 Task: Look for space in Vícar, Spain from 9th August, 2023 to 12th August, 2023 for 1 adult in price range Rs.6000 to Rs.15000. Place can be entire place with 1  bedroom having 1 bed and 1 bathroom. Property type can be house, flat, guest house. Amenities needed are: wifi. Booking option can be shelf check-in. Required host language is English.
Action: Mouse moved to (235, 132)
Screenshot: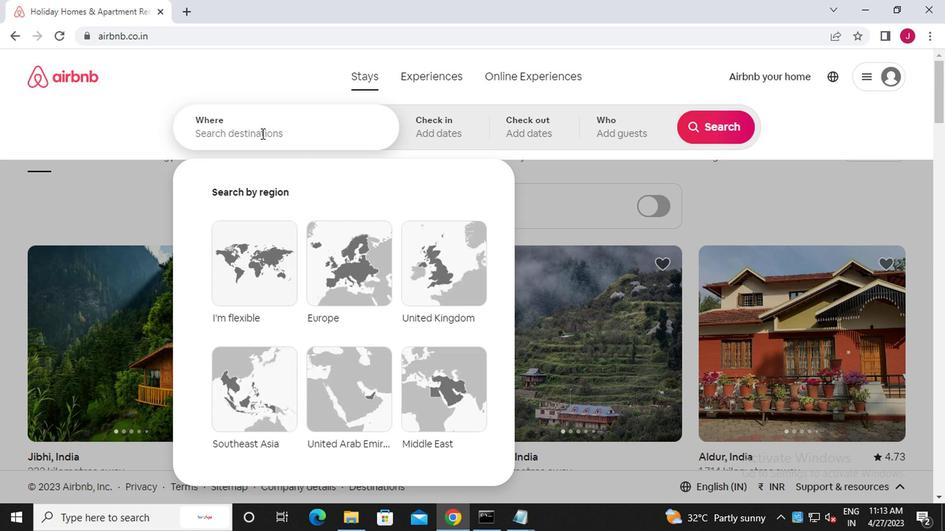 
Action: Mouse pressed left at (235, 132)
Screenshot: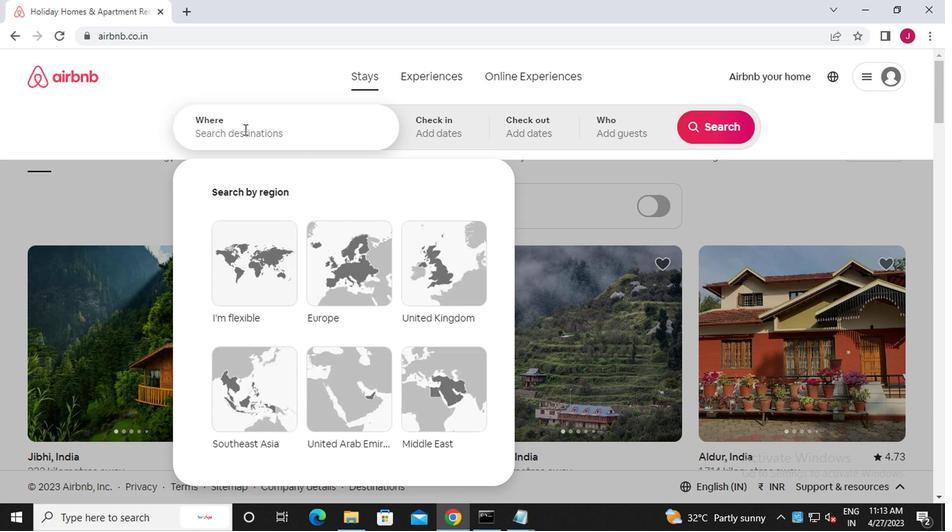 
Action: Mouse moved to (235, 132)
Screenshot: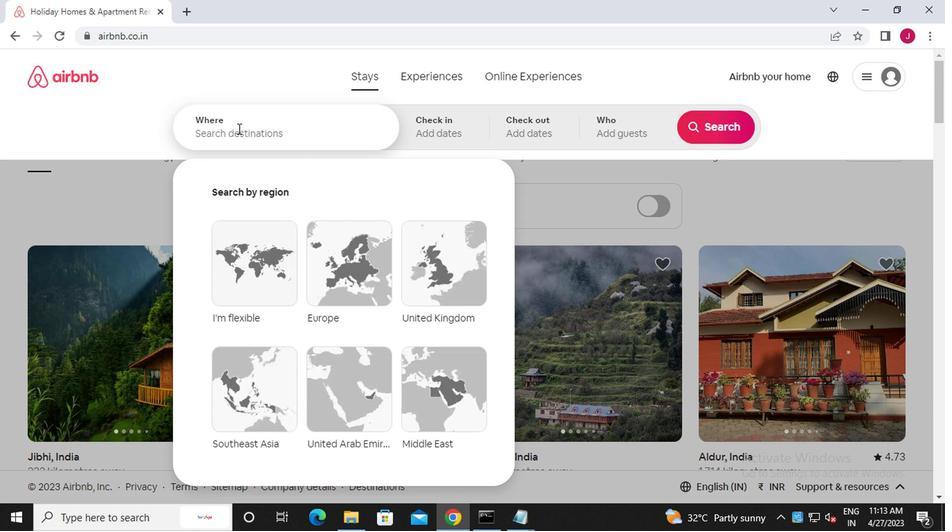 
Action: Key pressed v<Key.caps_lock>icar,<Key.caps_lock>s<Key.caps_lock>pain
Screenshot: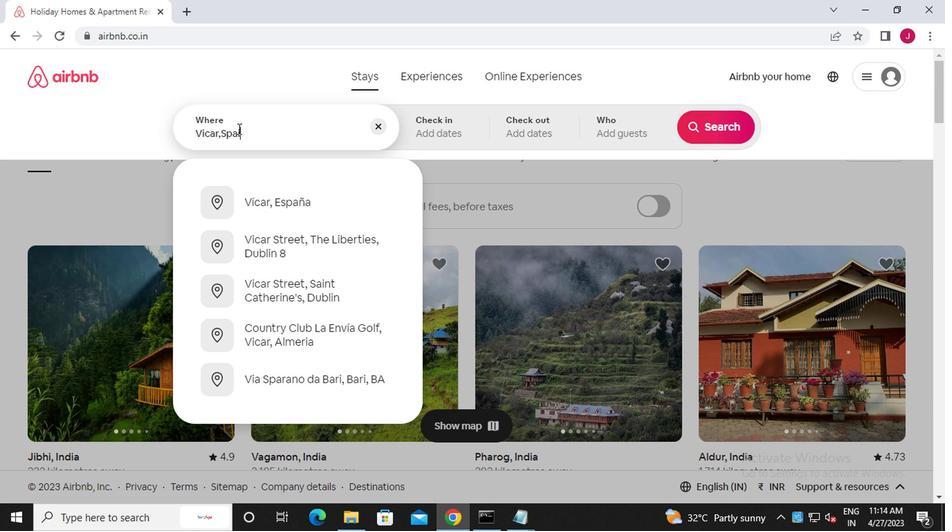 
Action: Mouse moved to (435, 133)
Screenshot: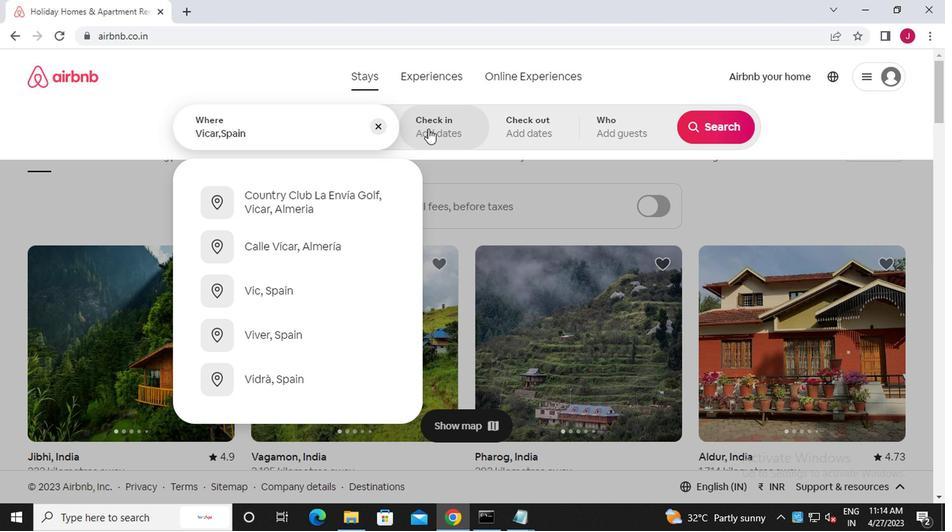 
Action: Mouse pressed left at (435, 133)
Screenshot: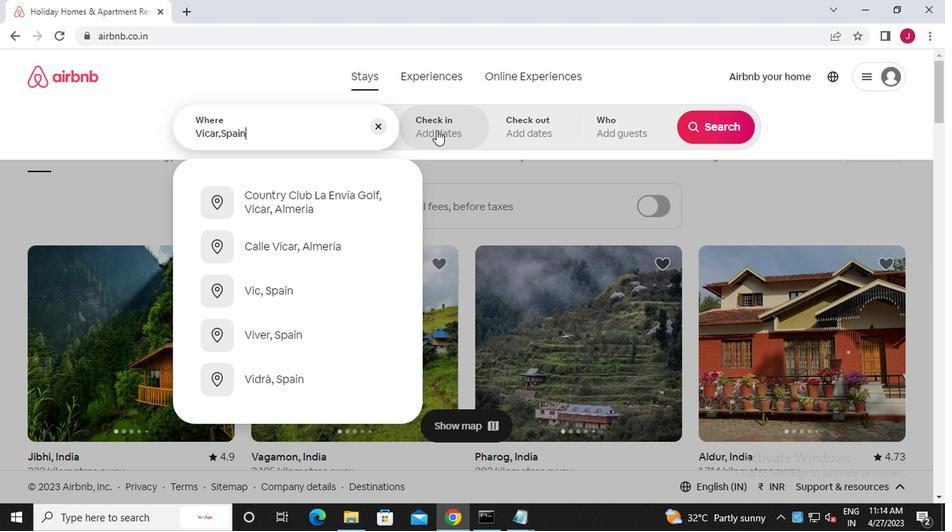 
Action: Mouse moved to (705, 237)
Screenshot: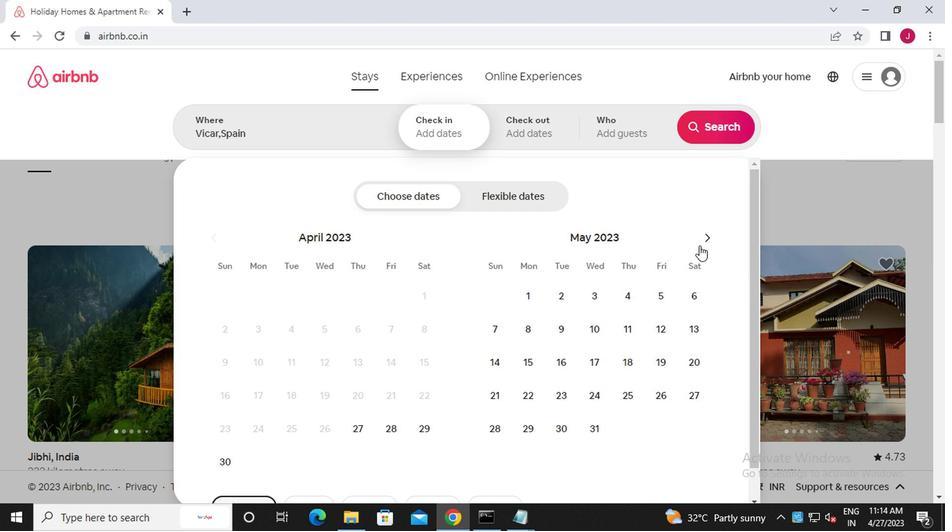 
Action: Mouse pressed left at (705, 237)
Screenshot: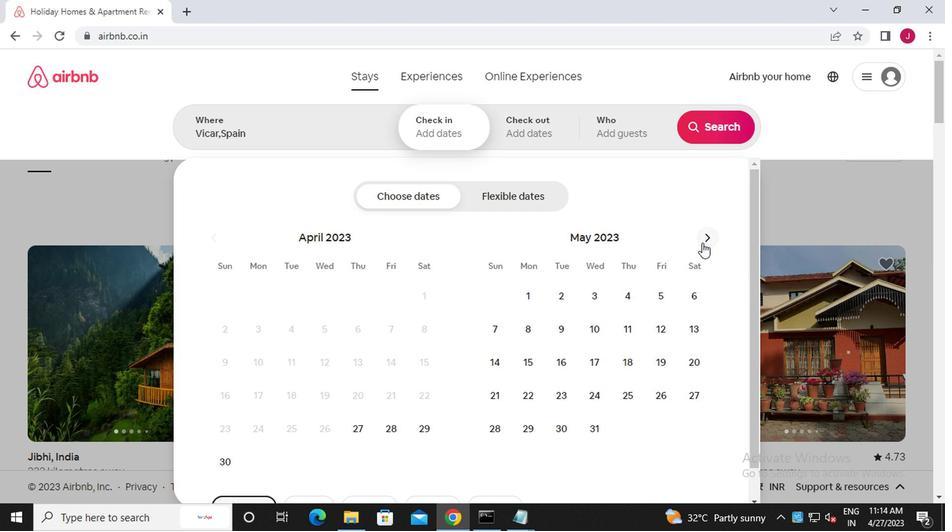 
Action: Mouse pressed left at (705, 237)
Screenshot: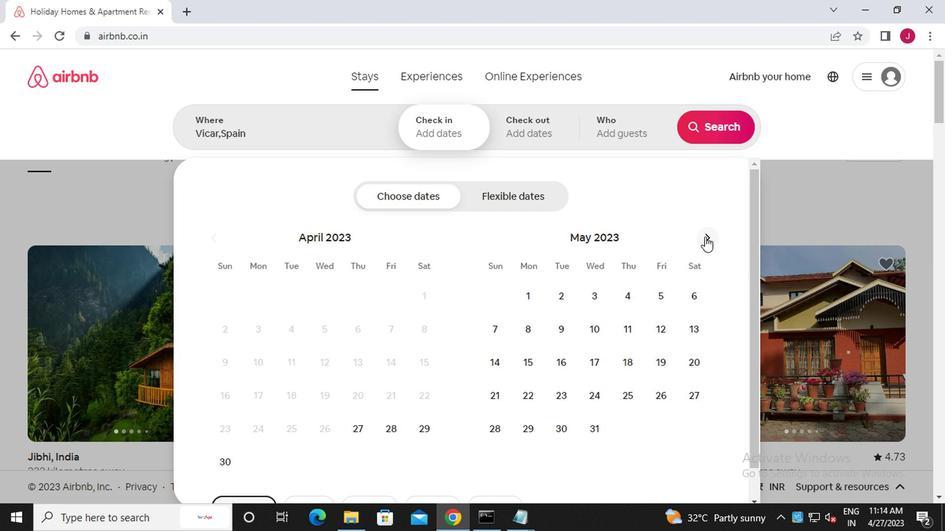 
Action: Mouse moved to (705, 237)
Screenshot: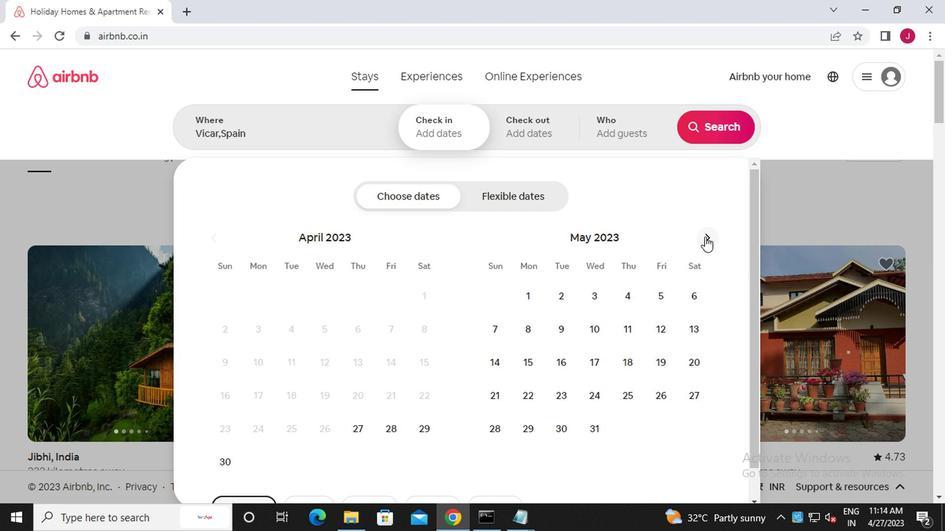 
Action: Mouse pressed left at (705, 237)
Screenshot: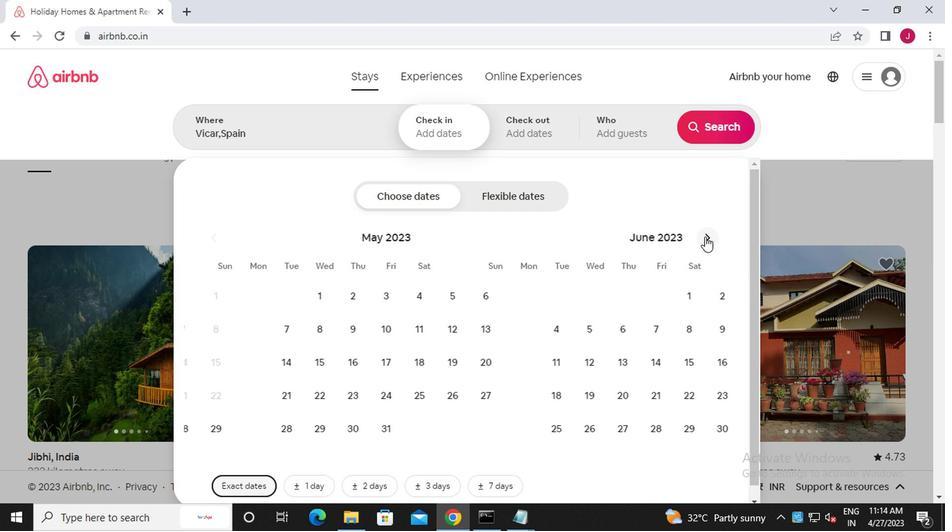 
Action: Mouse moved to (705, 237)
Screenshot: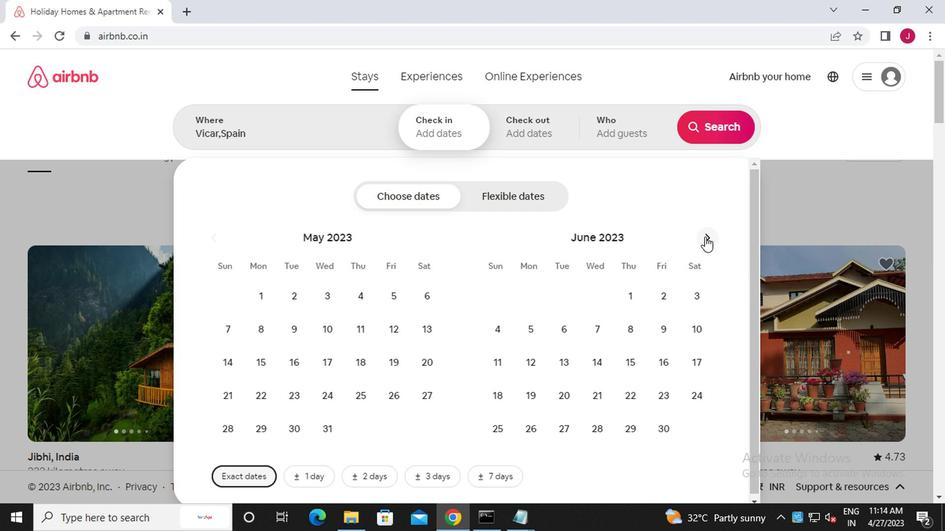 
Action: Mouse pressed left at (705, 237)
Screenshot: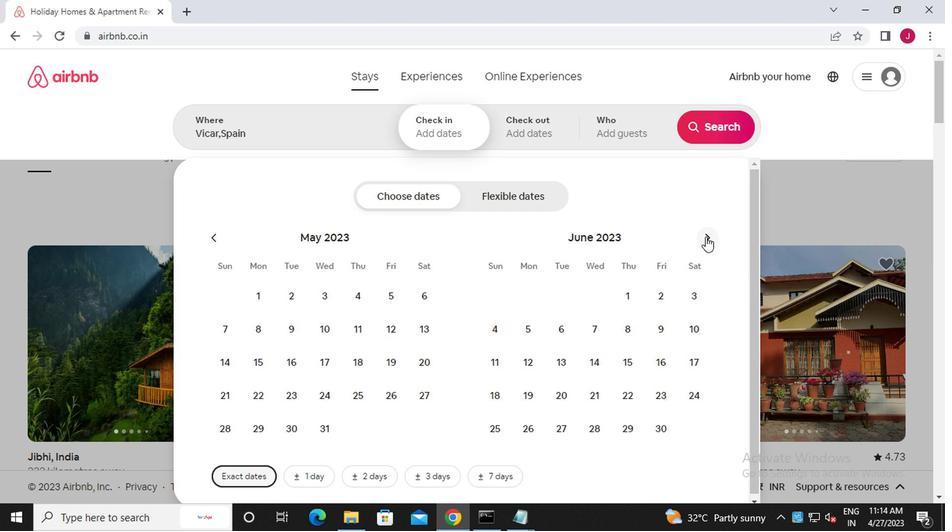 
Action: Mouse moved to (706, 237)
Screenshot: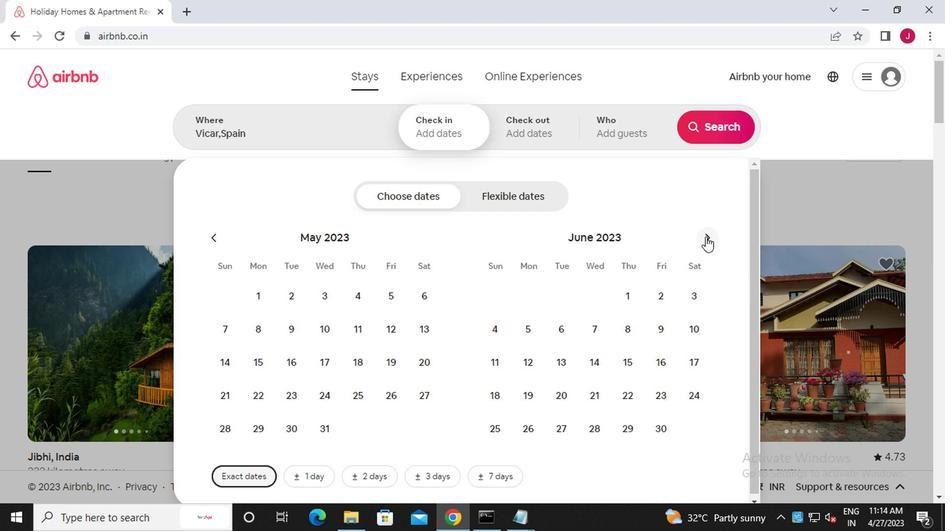 
Action: Mouse pressed left at (706, 237)
Screenshot: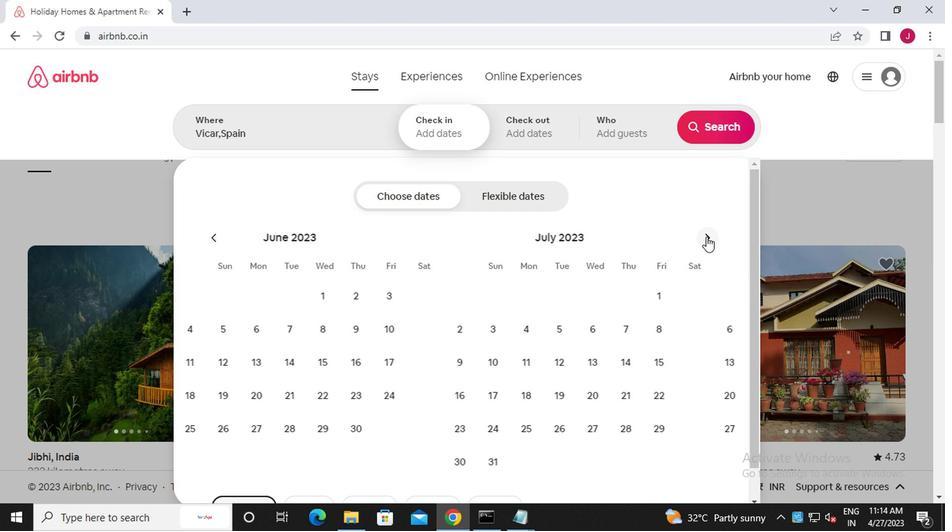 
Action: Mouse moved to (325, 326)
Screenshot: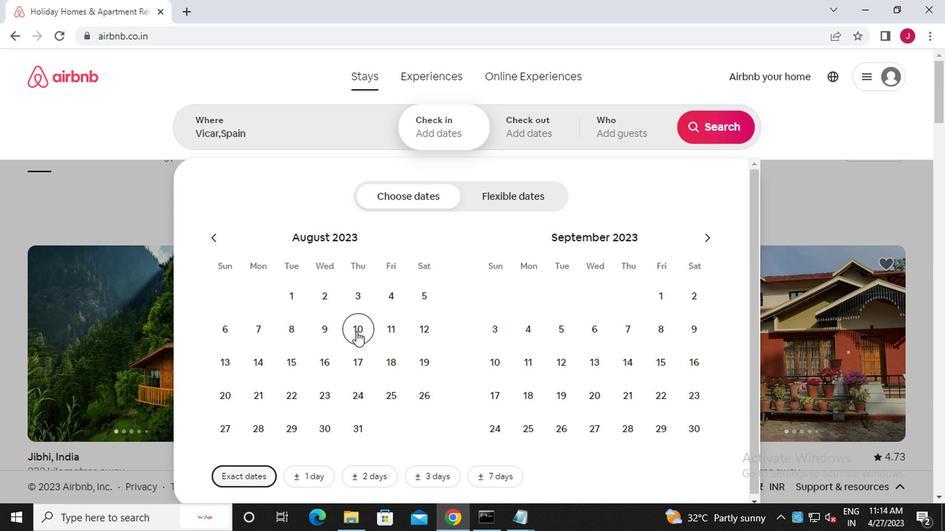 
Action: Mouse pressed left at (325, 326)
Screenshot: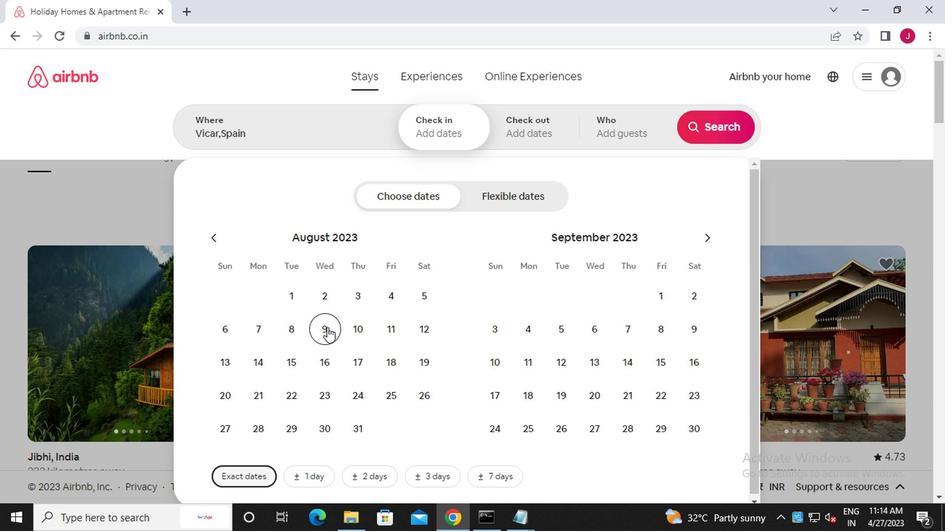 
Action: Mouse moved to (432, 325)
Screenshot: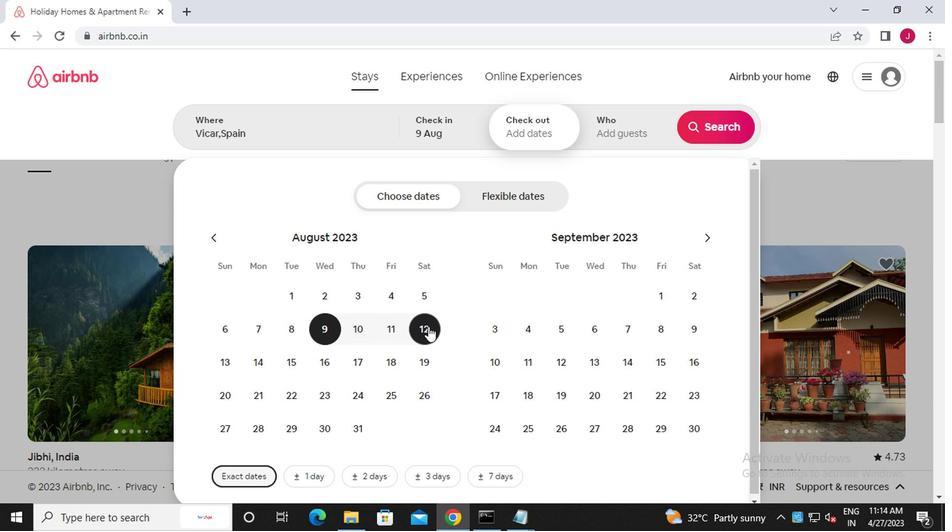 
Action: Mouse pressed left at (432, 325)
Screenshot: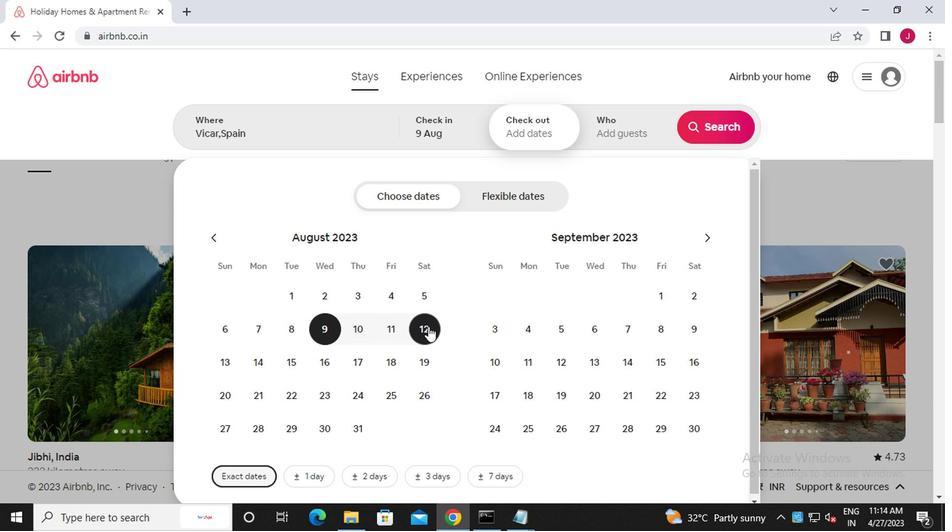 
Action: Mouse moved to (623, 138)
Screenshot: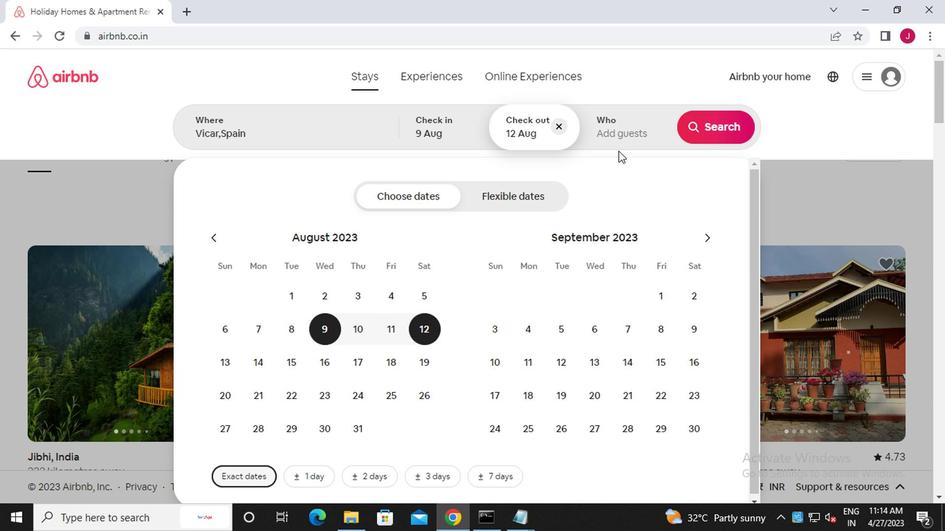 
Action: Mouse pressed left at (623, 138)
Screenshot: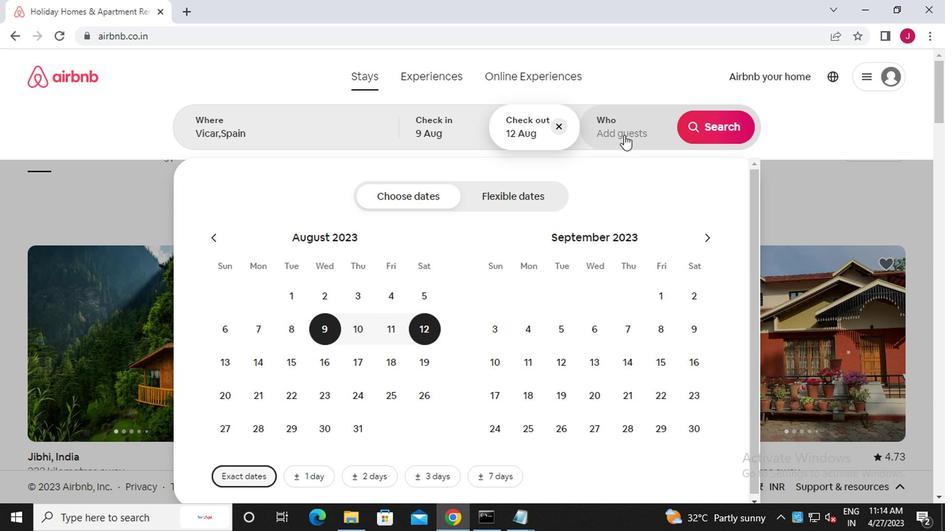 
Action: Mouse moved to (717, 205)
Screenshot: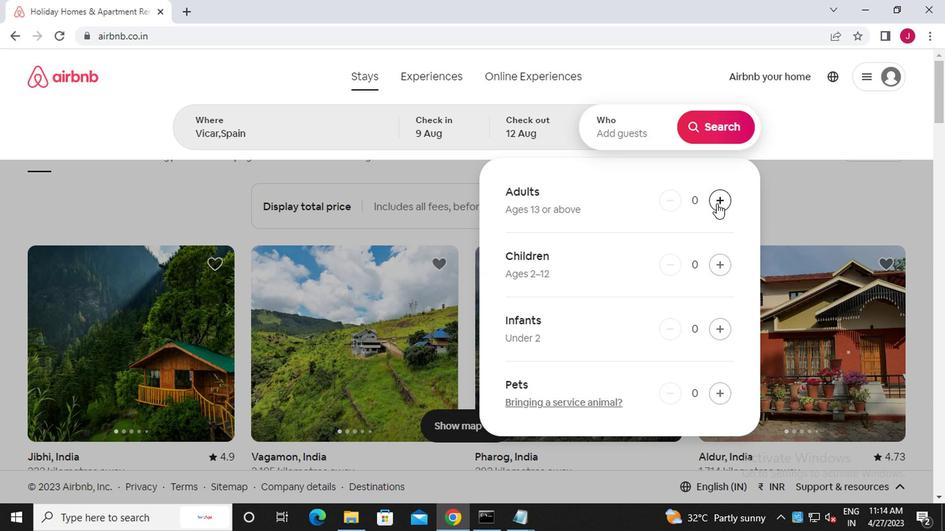 
Action: Mouse pressed left at (717, 205)
Screenshot: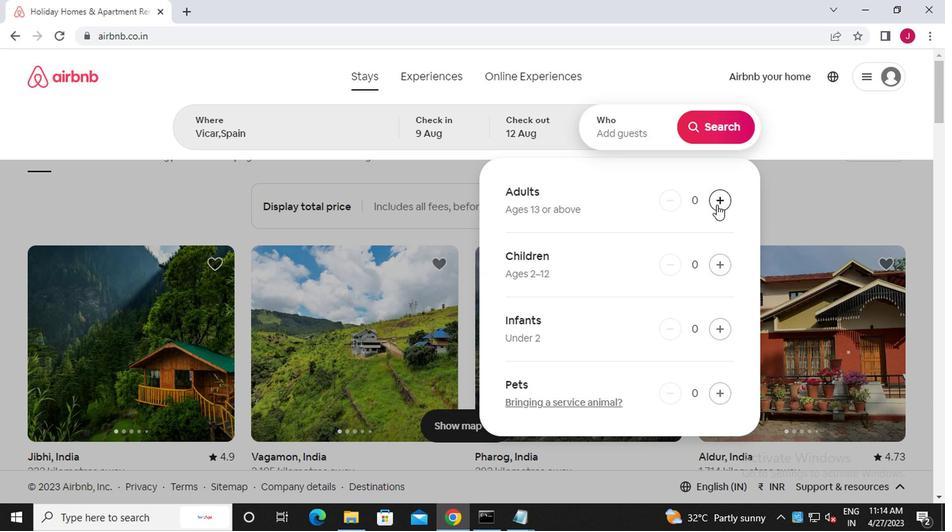 
Action: Mouse moved to (709, 130)
Screenshot: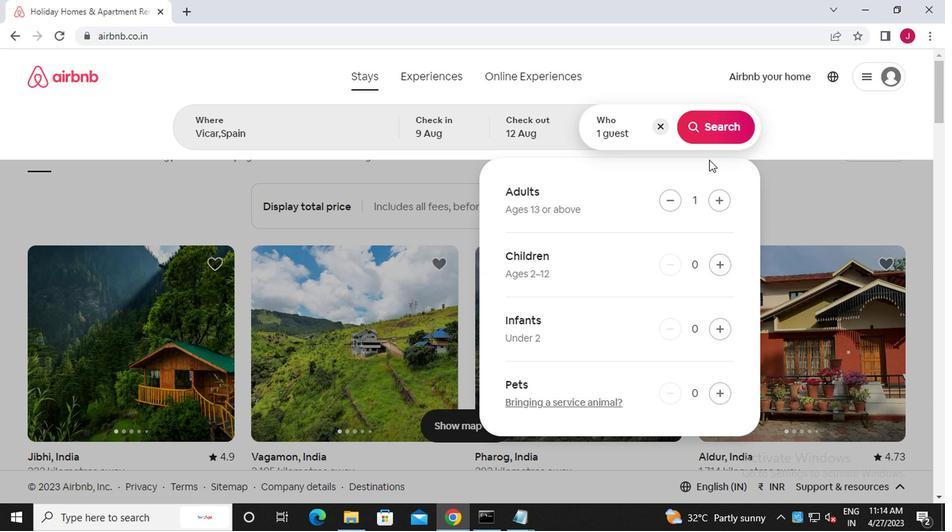 
Action: Mouse pressed left at (709, 130)
Screenshot: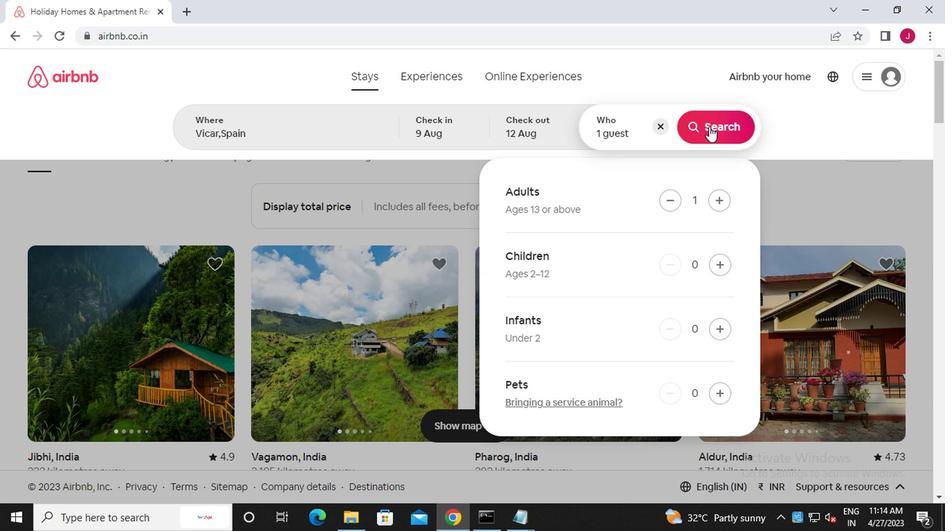
Action: Mouse moved to (902, 131)
Screenshot: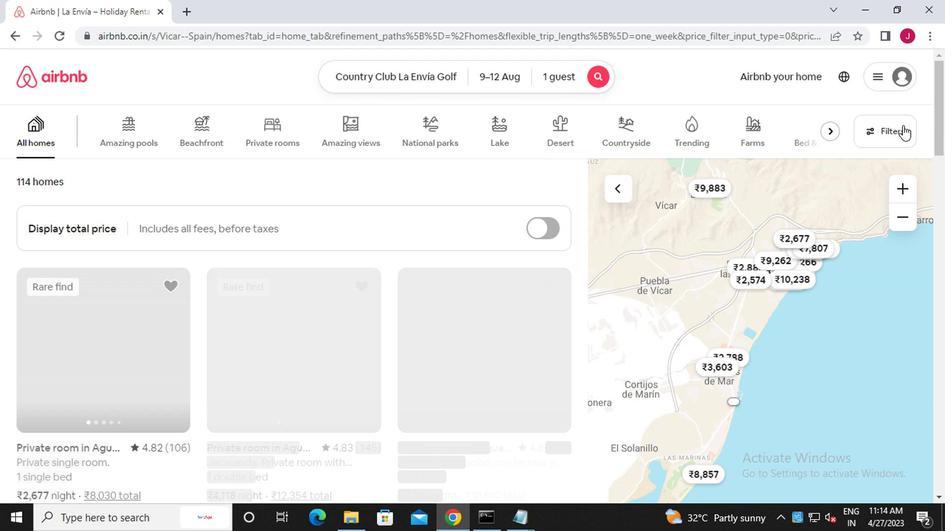 
Action: Mouse pressed left at (902, 131)
Screenshot: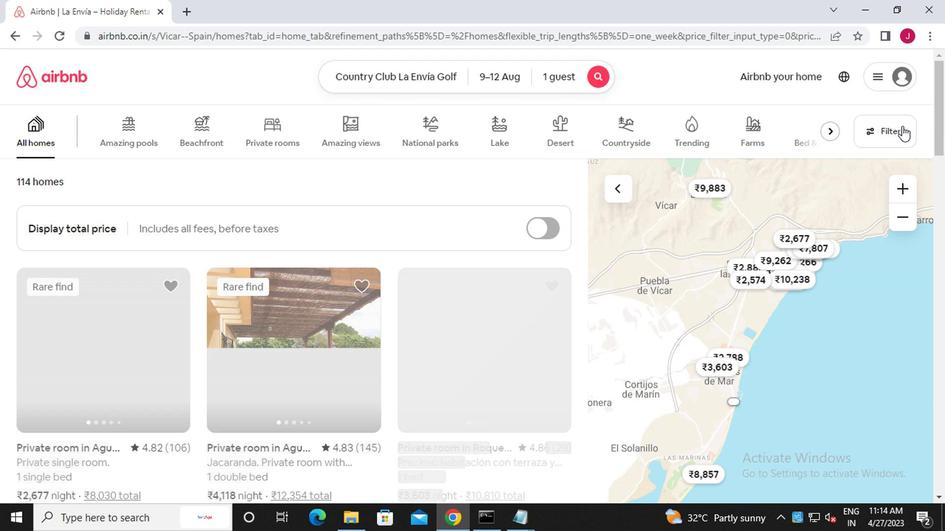 
Action: Mouse moved to (368, 303)
Screenshot: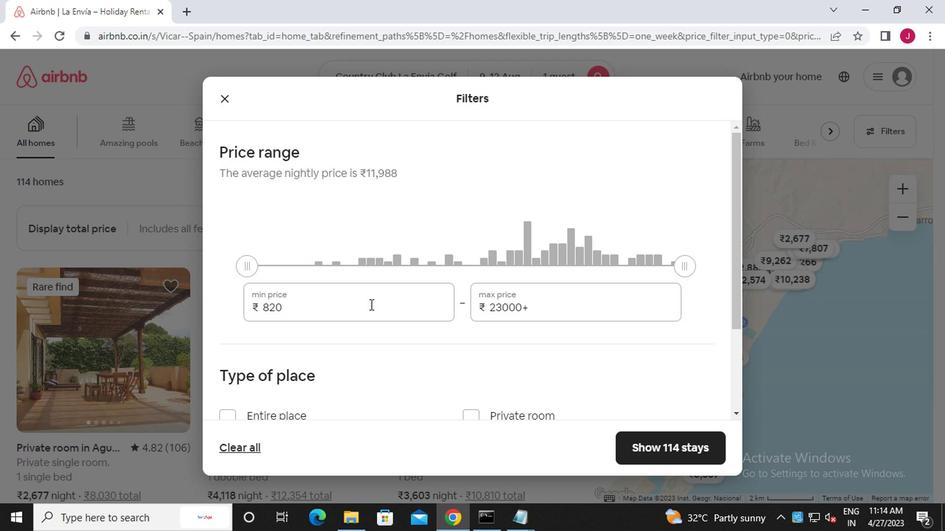 
Action: Mouse pressed left at (368, 303)
Screenshot: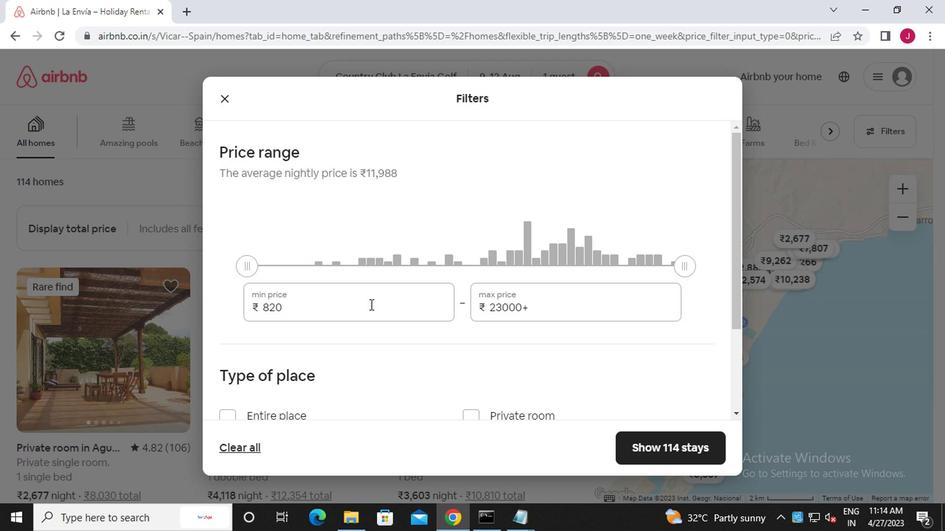 
Action: Mouse moved to (367, 293)
Screenshot: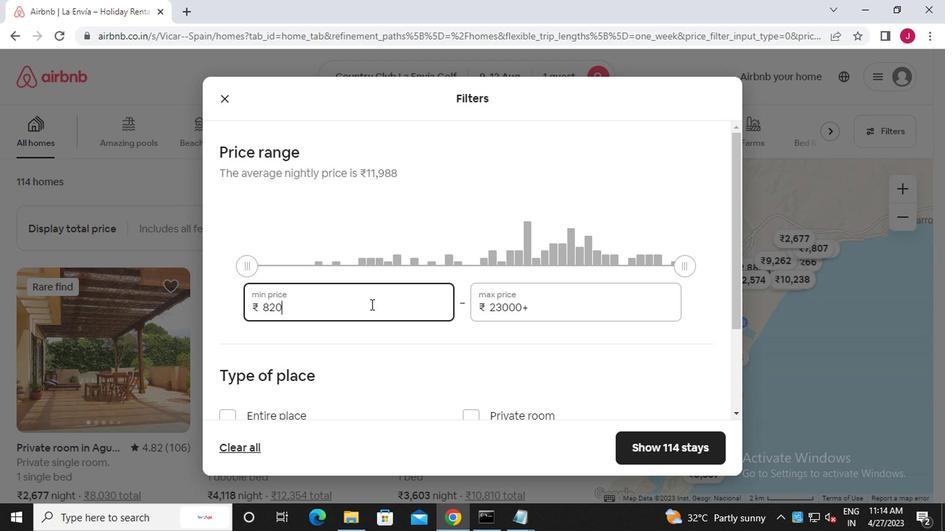 
Action: Key pressed <Key.backspace><Key.backspace><Key.backspace><<102>><<96>><<96>><<96>>
Screenshot: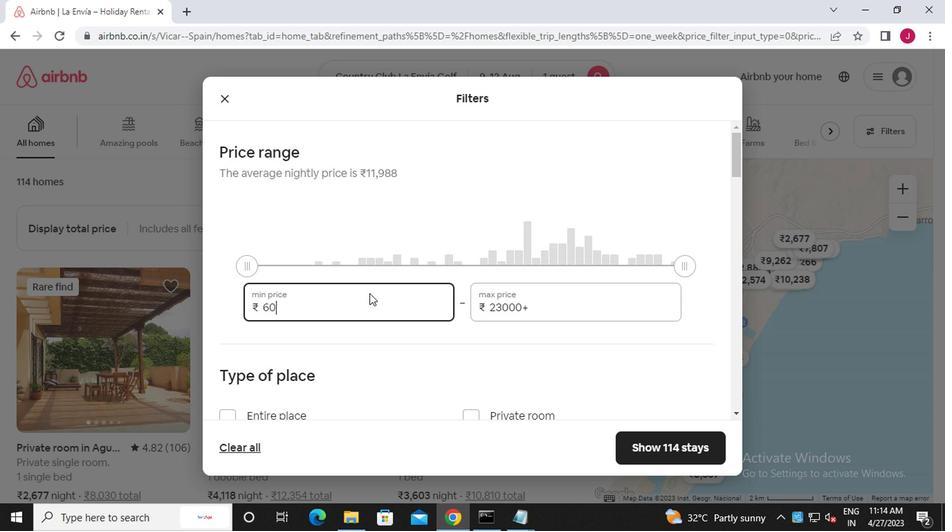 
Action: Mouse moved to (574, 305)
Screenshot: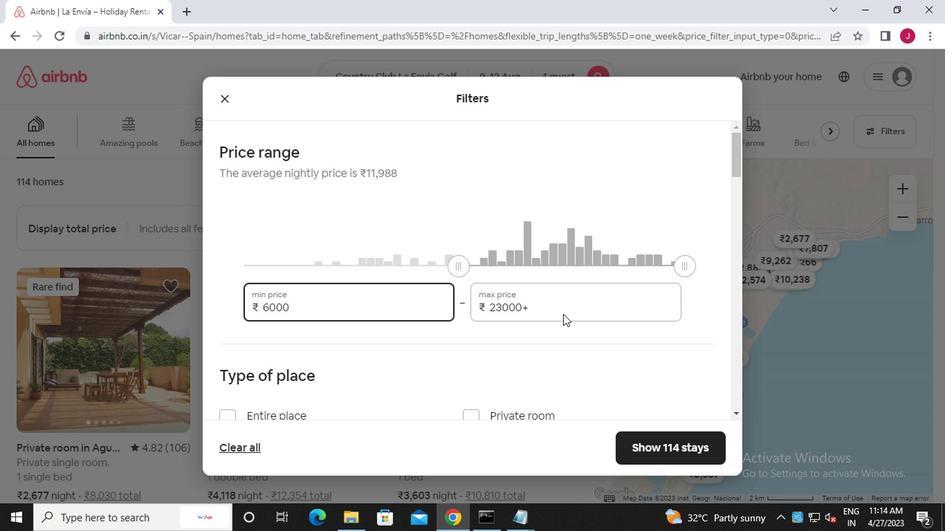 
Action: Mouse pressed left at (574, 305)
Screenshot: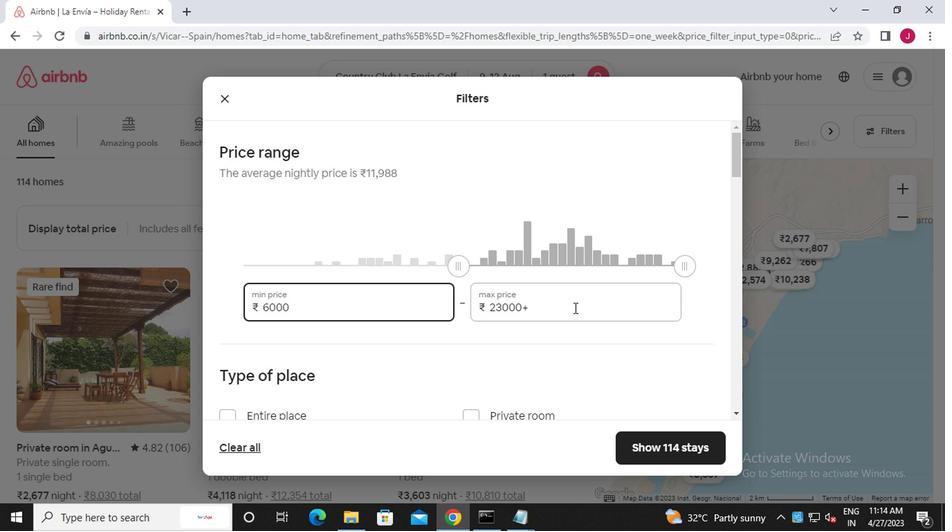 
Action: Key pressed <Key.backspace><Key.backspace><Key.backspace><Key.backspace><Key.backspace><Key.backspace><Key.backspace><Key.backspace><Key.backspace><Key.backspace><Key.backspace><<97>><<101>><<96>><<96>><<96>>
Screenshot: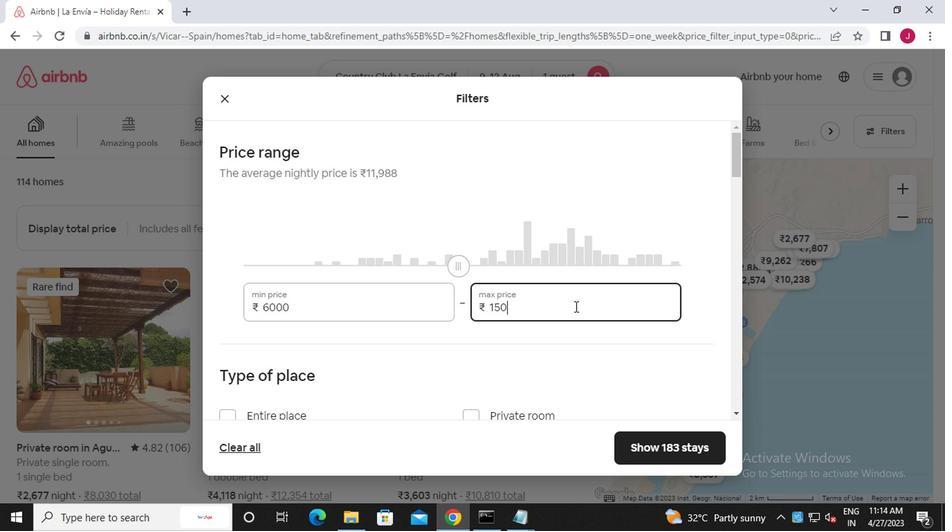 
Action: Mouse scrolled (574, 305) with delta (0, 0)
Screenshot: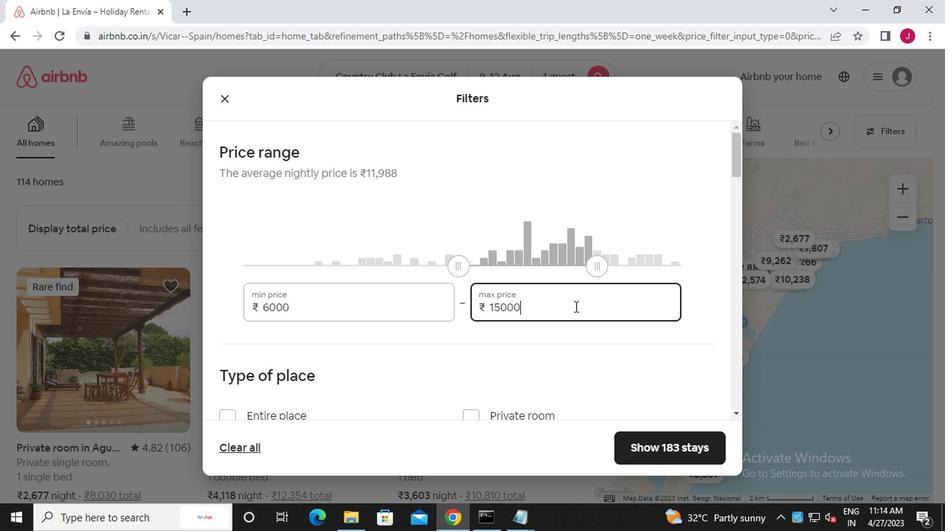 
Action: Mouse scrolled (574, 305) with delta (0, 0)
Screenshot: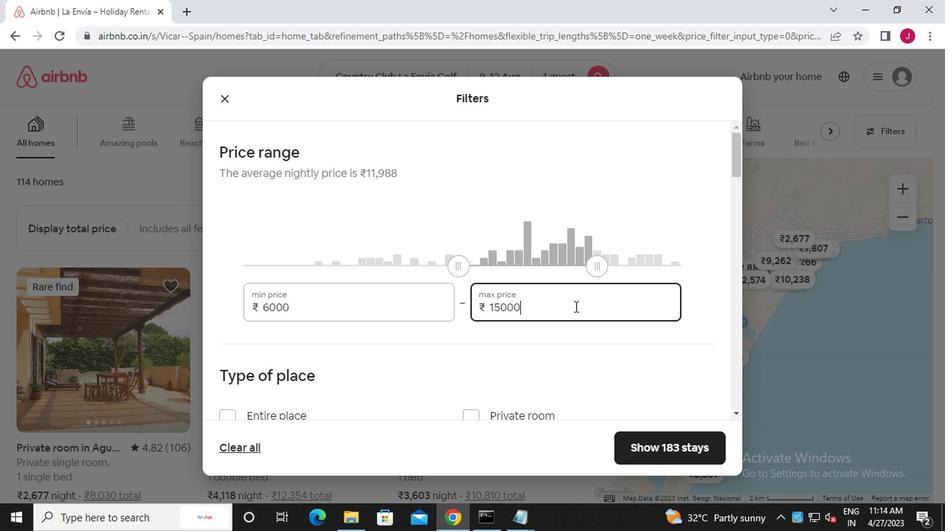 
Action: Mouse scrolled (574, 305) with delta (0, 0)
Screenshot: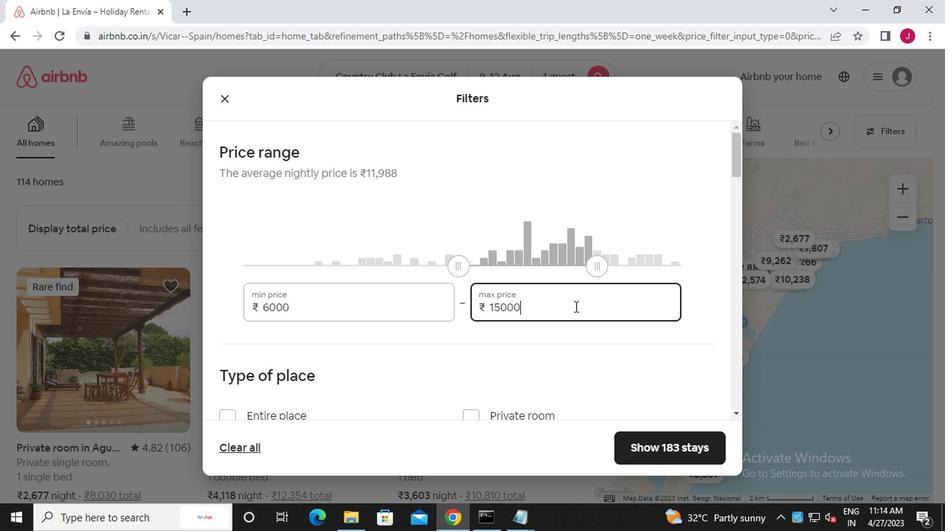 
Action: Mouse moved to (234, 214)
Screenshot: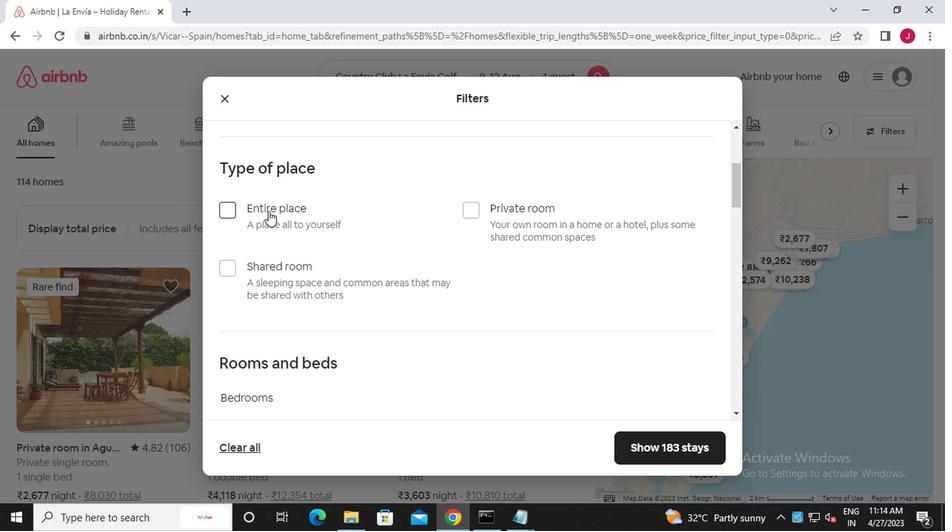 
Action: Mouse pressed left at (234, 214)
Screenshot: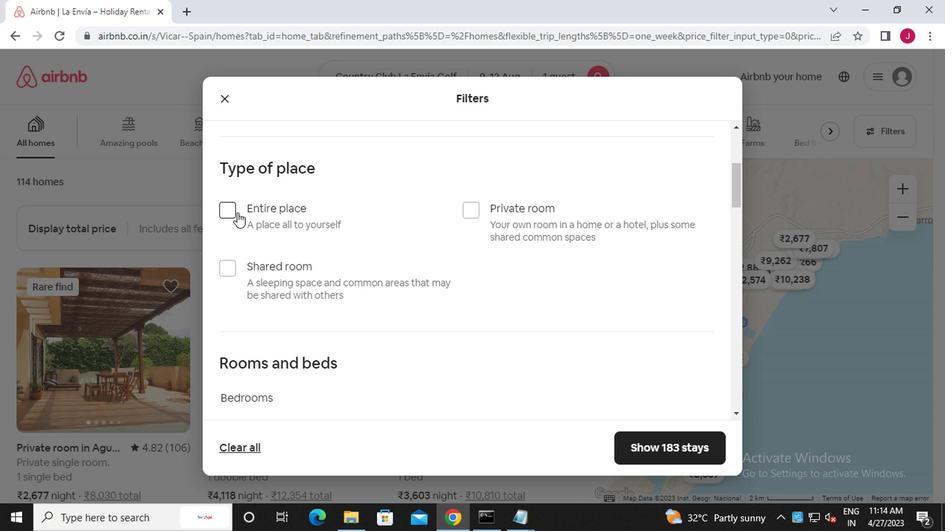 
Action: Mouse moved to (240, 242)
Screenshot: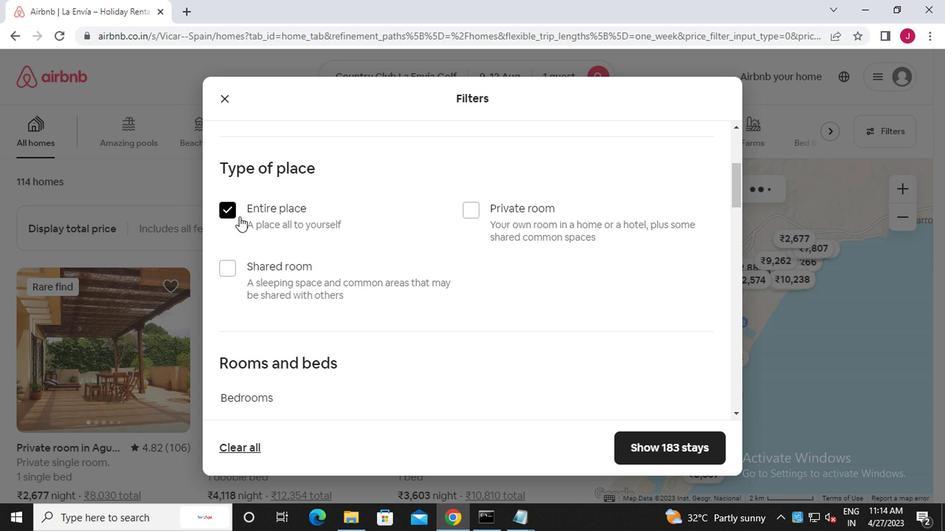 
Action: Mouse scrolled (240, 241) with delta (0, 0)
Screenshot: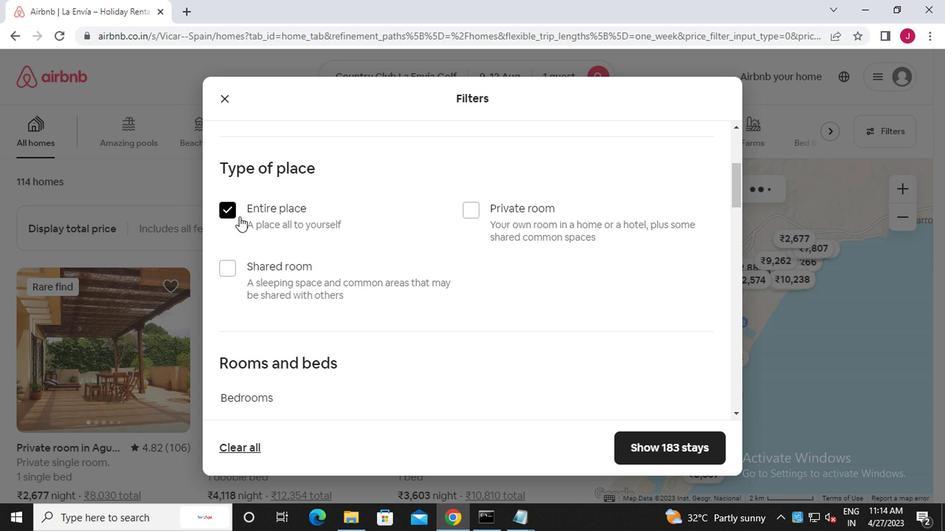 
Action: Mouse moved to (240, 244)
Screenshot: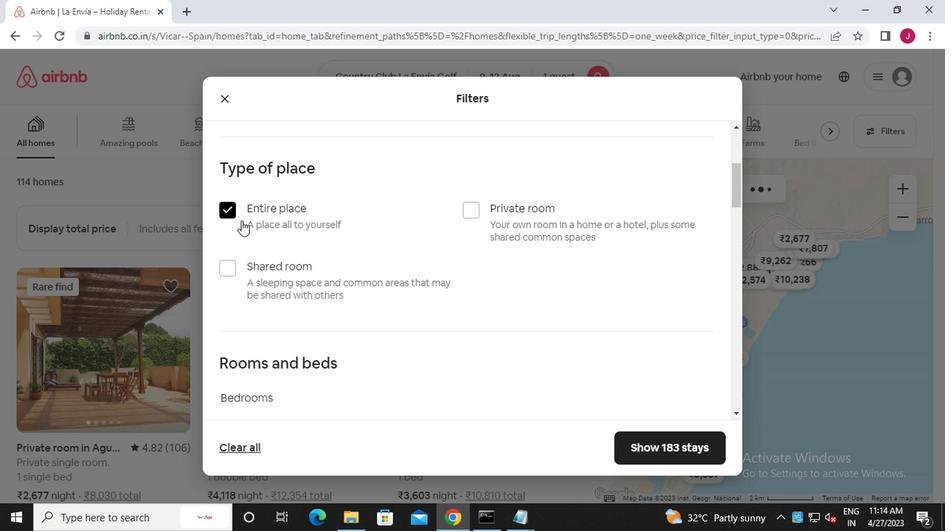 
Action: Mouse scrolled (240, 243) with delta (0, 0)
Screenshot: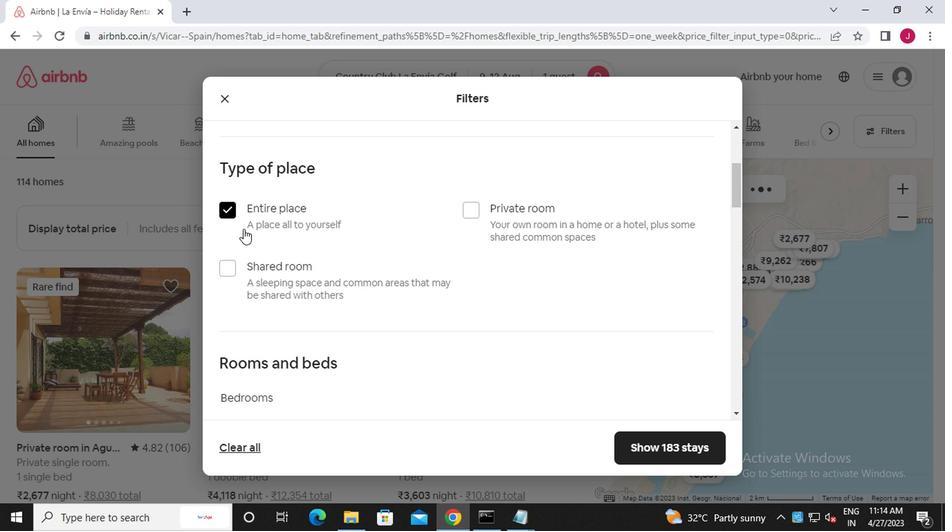 
Action: Mouse scrolled (240, 243) with delta (0, 0)
Screenshot: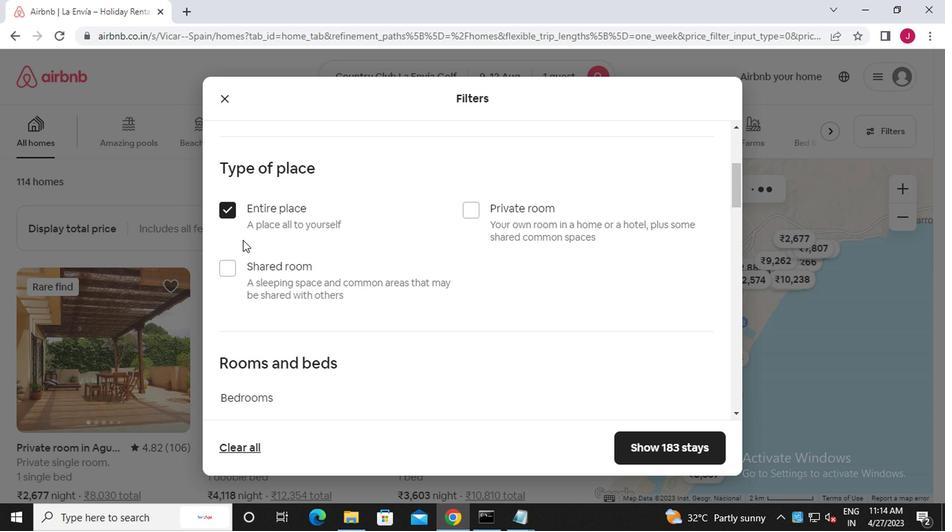 
Action: Mouse moved to (289, 229)
Screenshot: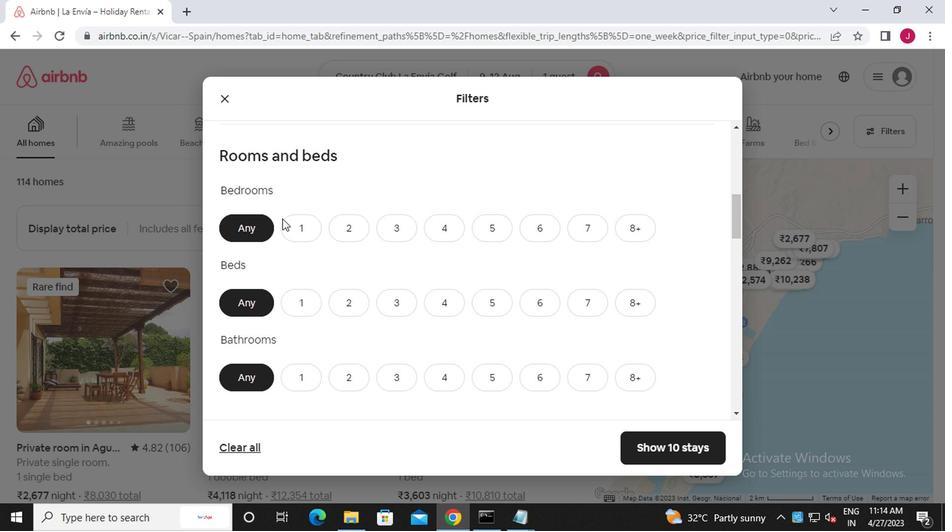 
Action: Mouse pressed left at (289, 229)
Screenshot: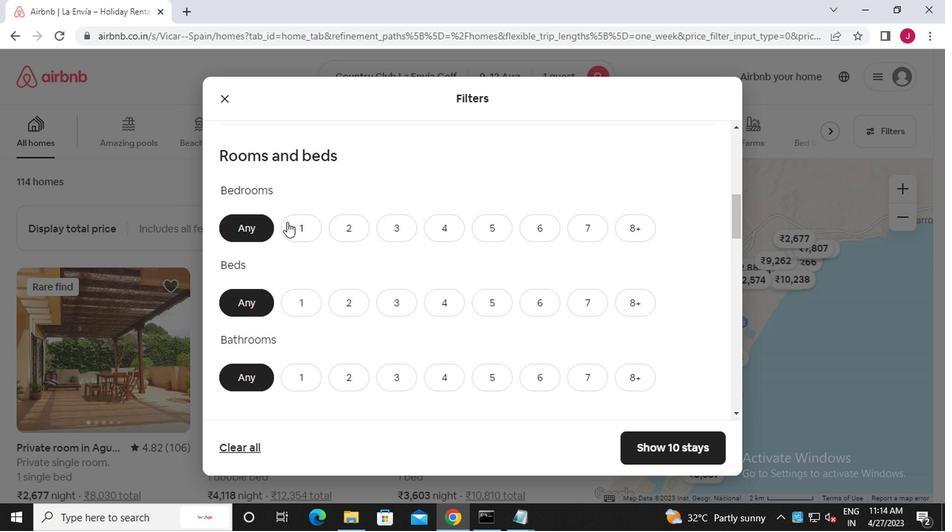 
Action: Mouse moved to (301, 303)
Screenshot: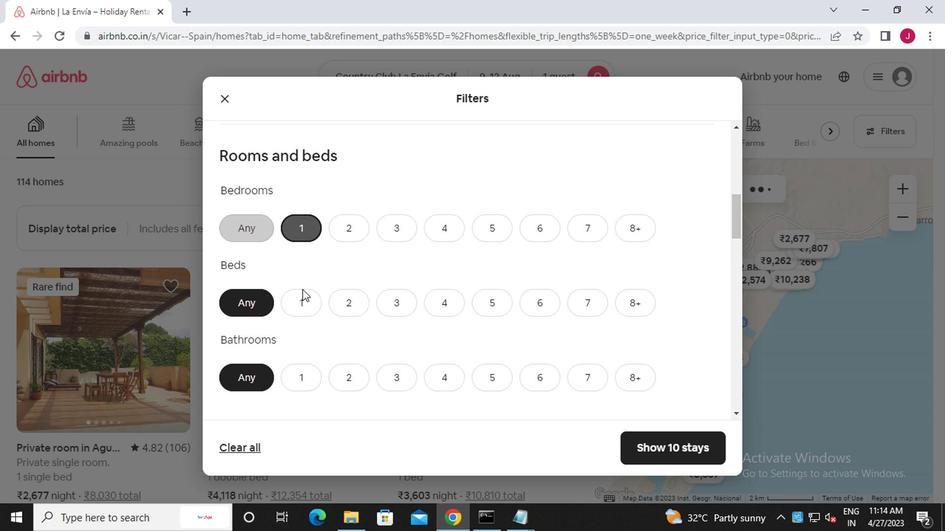 
Action: Mouse pressed left at (301, 303)
Screenshot: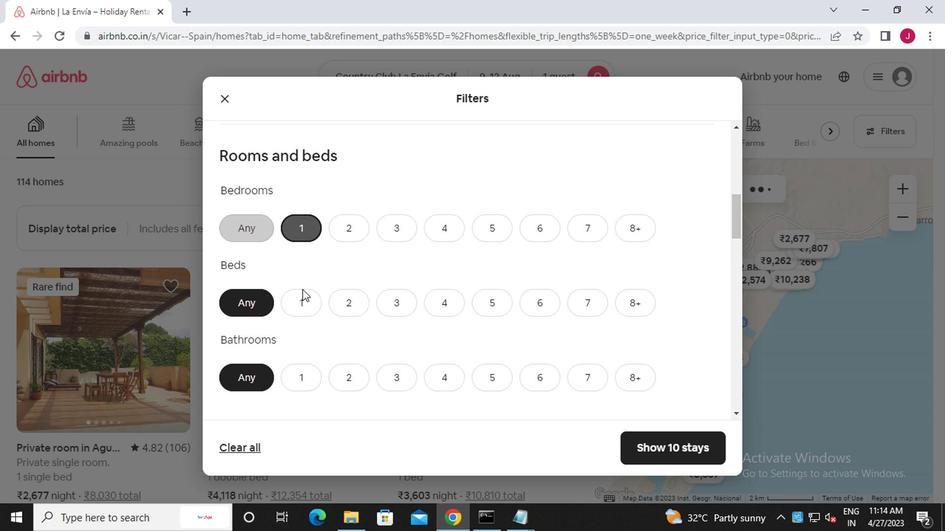 
Action: Mouse moved to (301, 382)
Screenshot: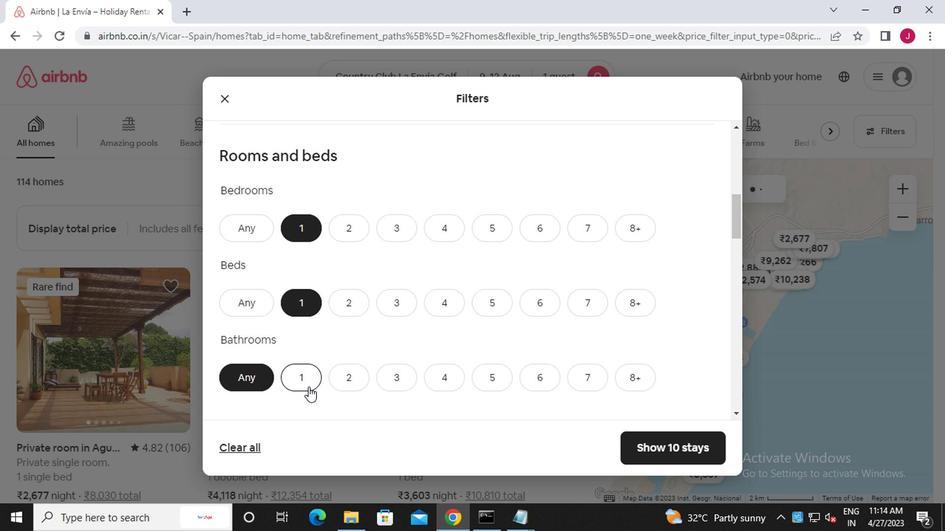 
Action: Mouse pressed left at (301, 382)
Screenshot: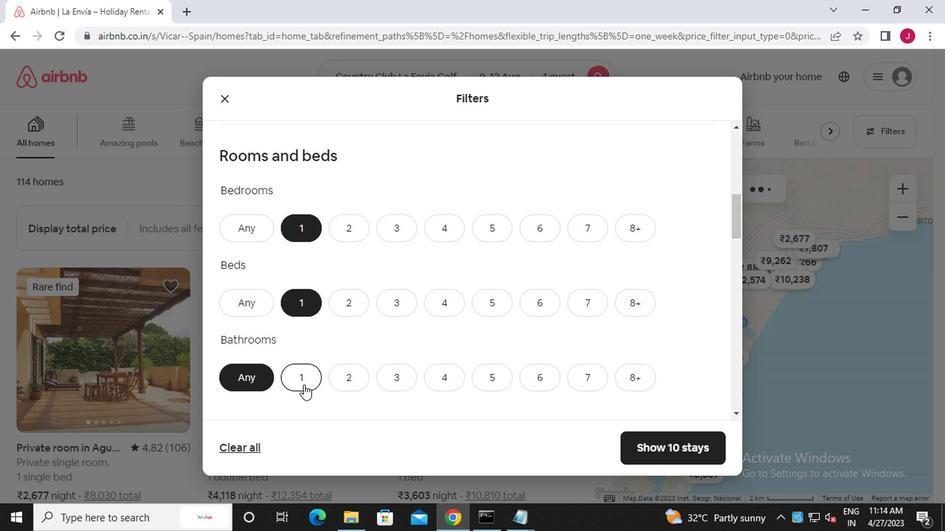 
Action: Mouse moved to (292, 374)
Screenshot: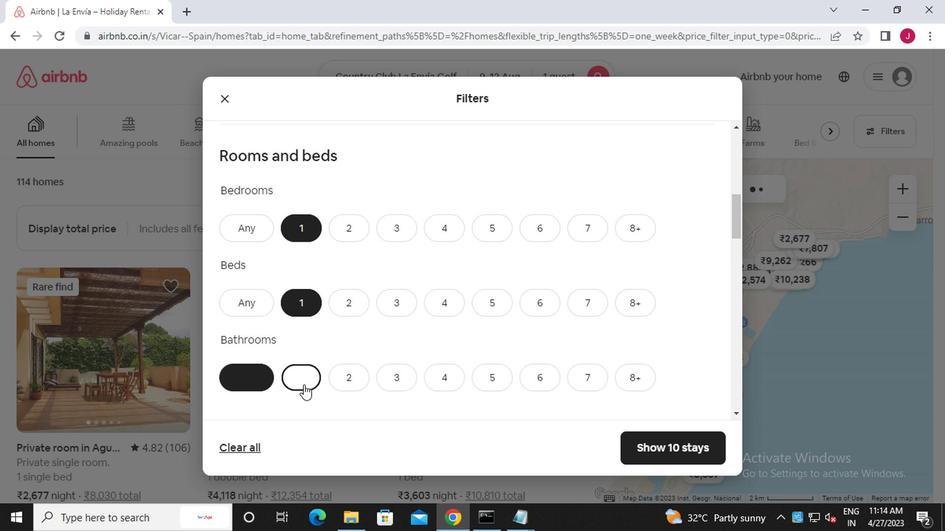 
Action: Mouse scrolled (292, 373) with delta (0, 0)
Screenshot: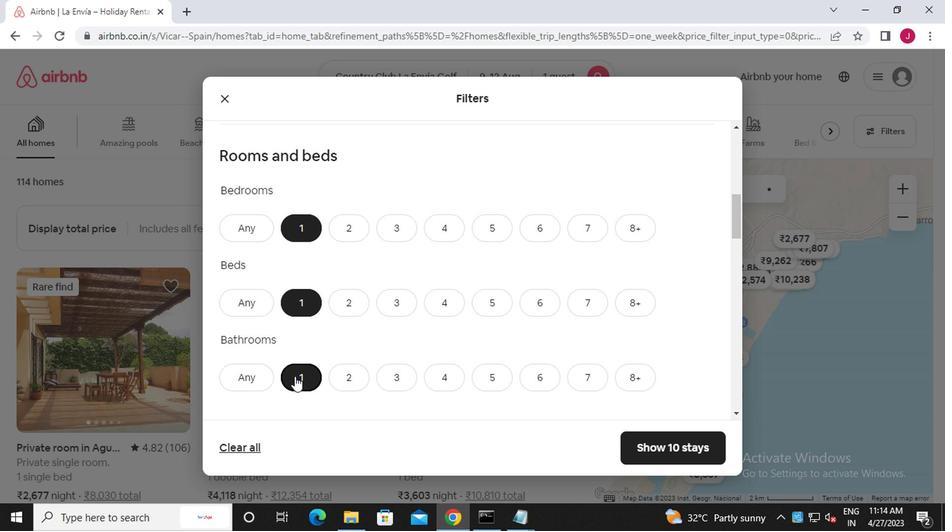 
Action: Mouse moved to (292, 374)
Screenshot: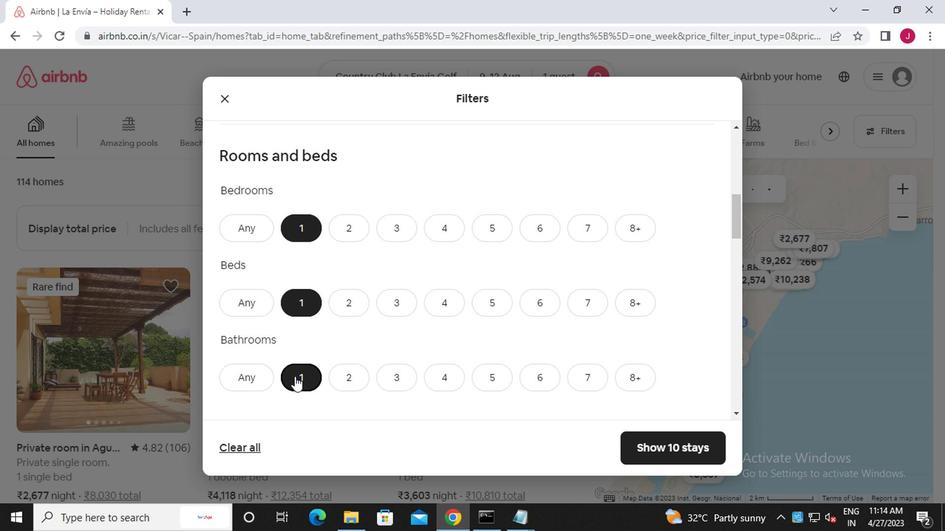 
Action: Mouse scrolled (292, 373) with delta (0, 0)
Screenshot: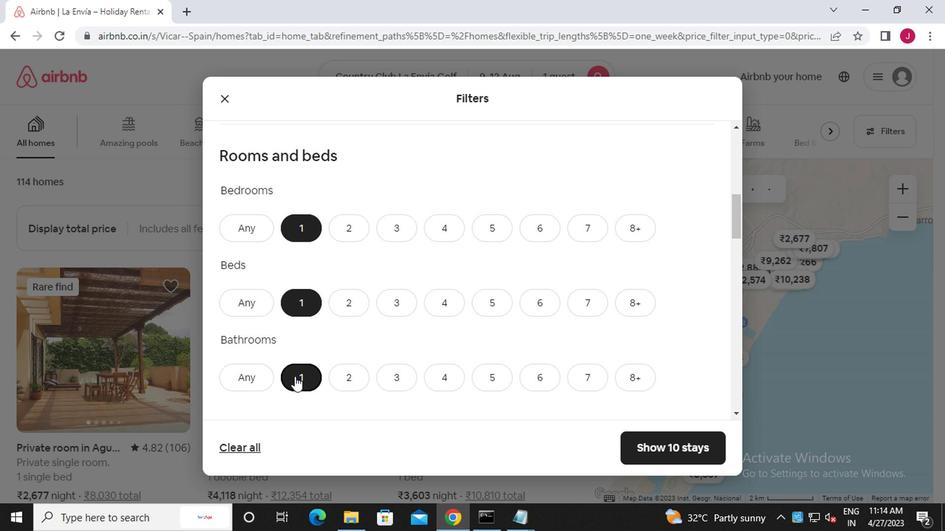 
Action: Mouse moved to (292, 374)
Screenshot: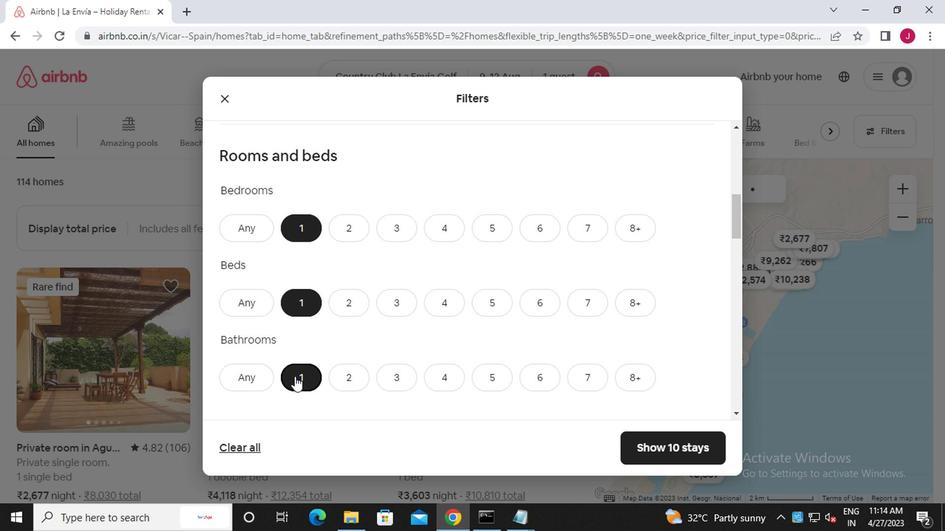 
Action: Mouse scrolled (292, 373) with delta (0, 0)
Screenshot: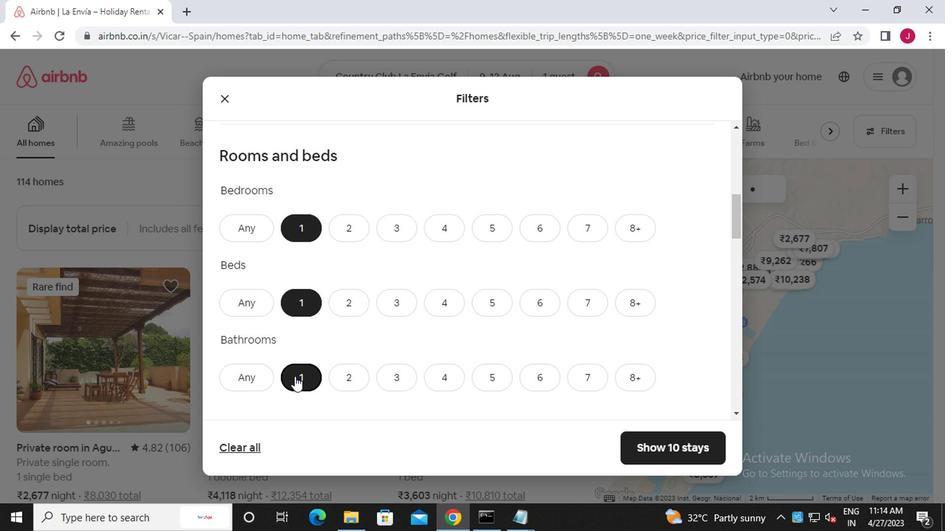 
Action: Mouse moved to (266, 333)
Screenshot: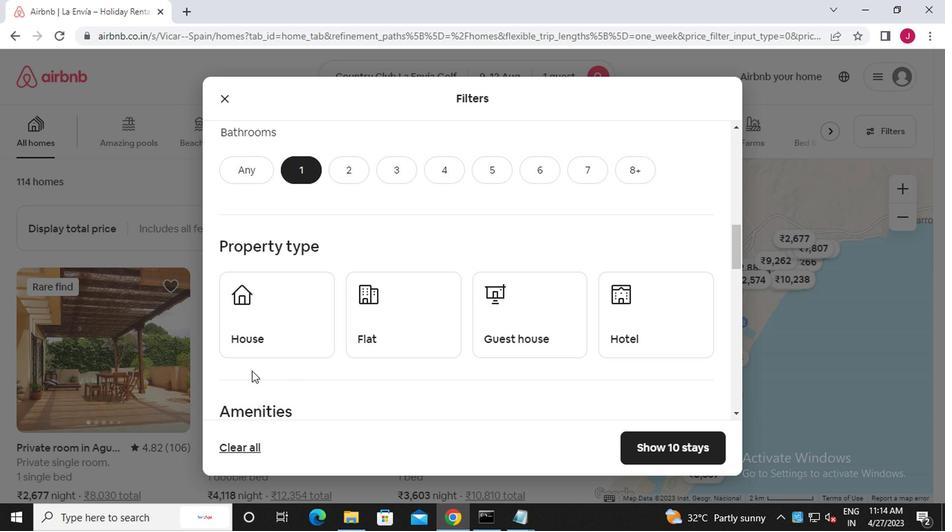 
Action: Mouse pressed left at (266, 333)
Screenshot: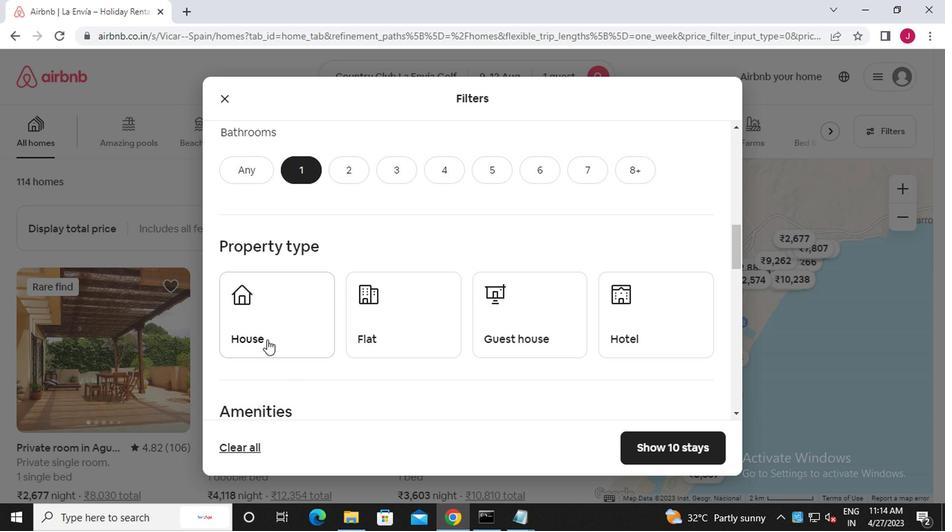 
Action: Mouse moved to (393, 329)
Screenshot: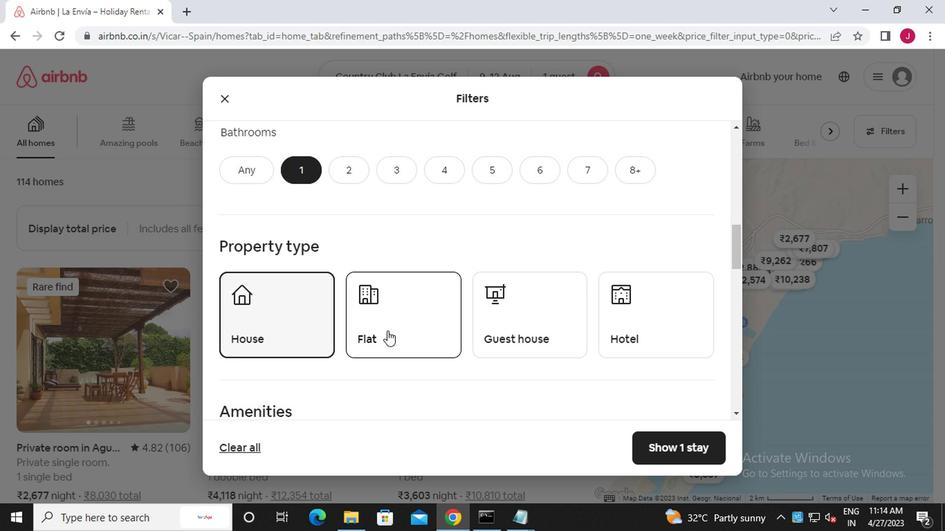 
Action: Mouse pressed left at (393, 329)
Screenshot: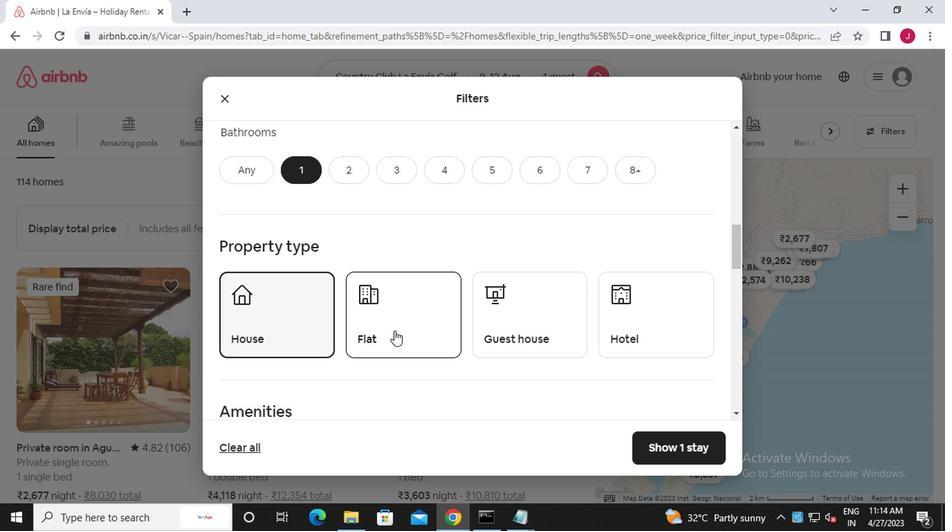 
Action: Mouse moved to (540, 329)
Screenshot: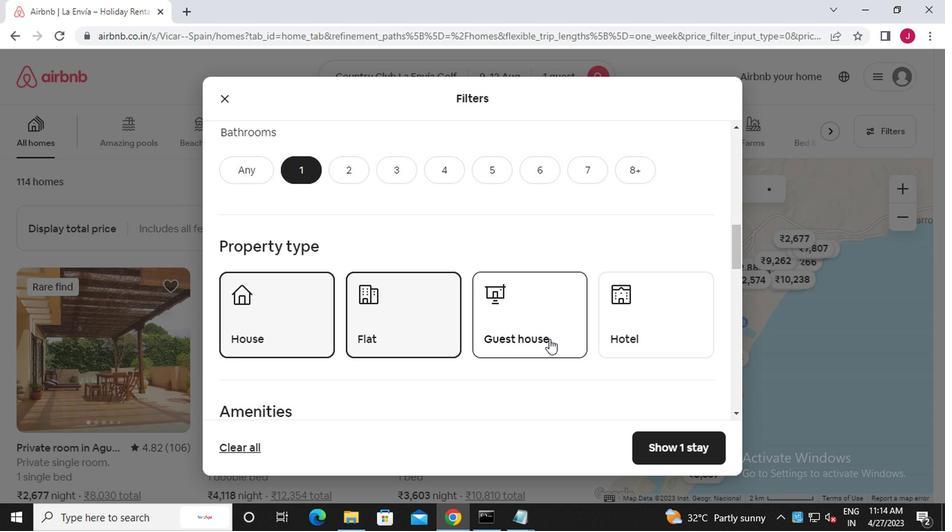 
Action: Mouse pressed left at (540, 329)
Screenshot: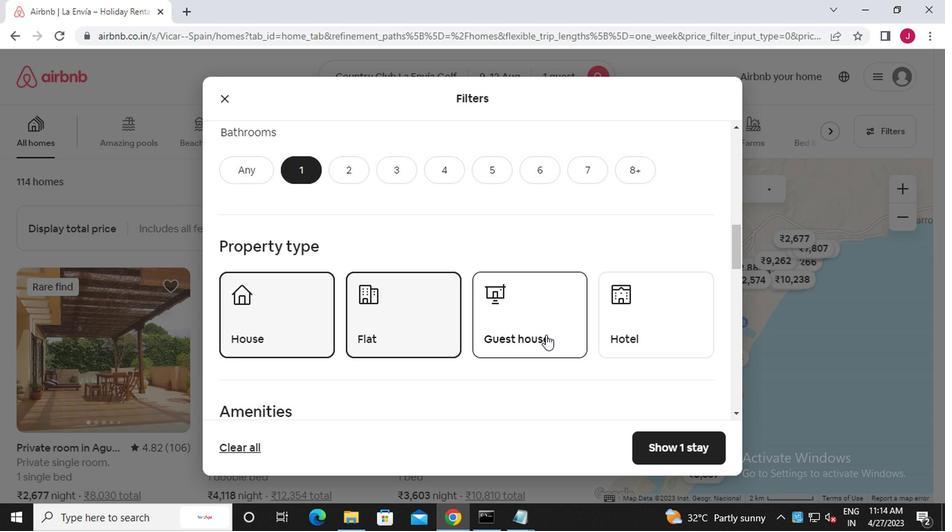 
Action: Mouse scrolled (540, 328) with delta (0, 0)
Screenshot: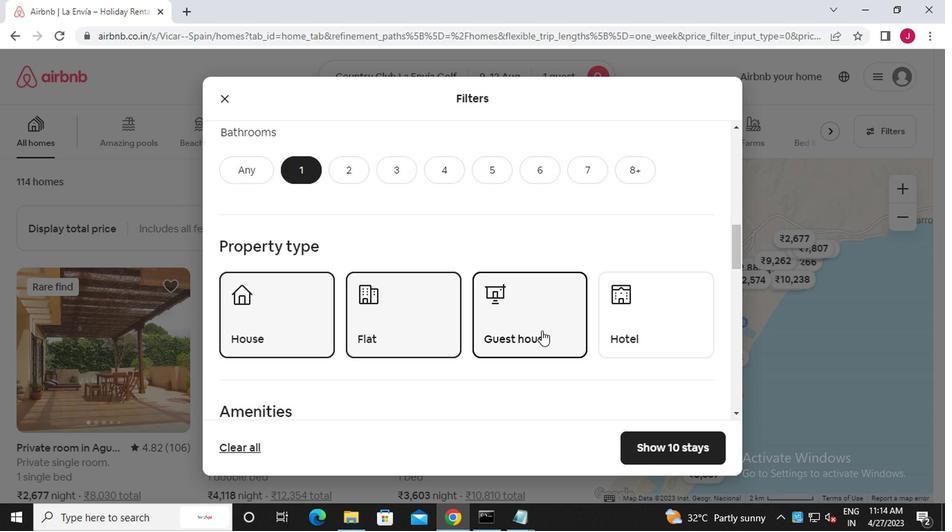 
Action: Mouse scrolled (540, 328) with delta (0, 0)
Screenshot: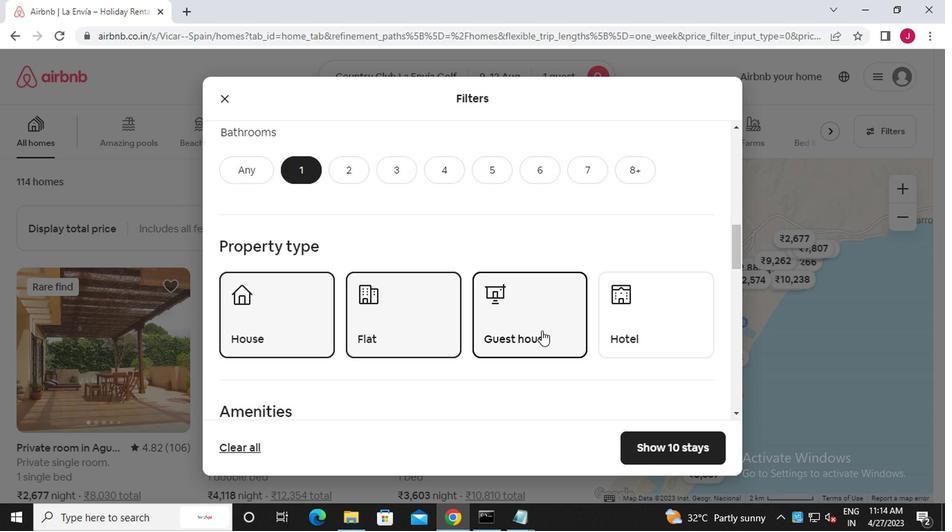 
Action: Mouse moved to (538, 329)
Screenshot: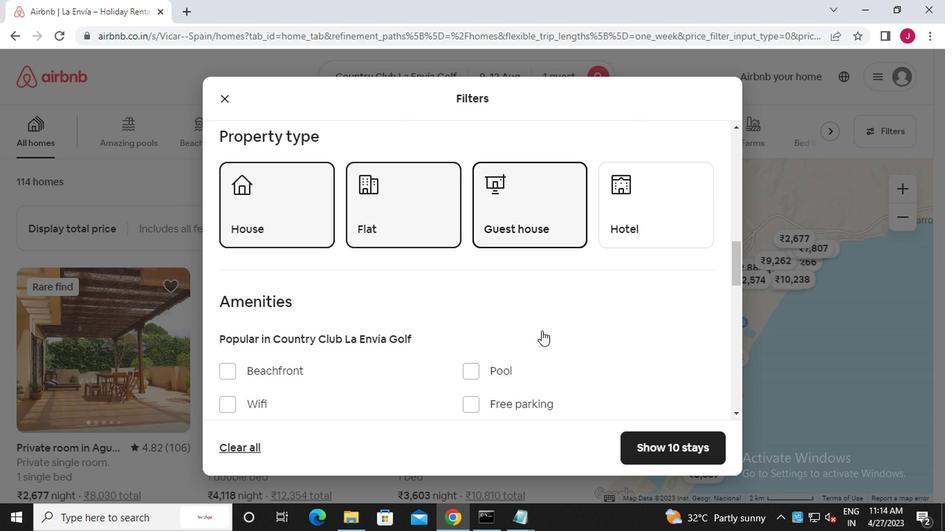 
Action: Mouse scrolled (538, 328) with delta (0, 0)
Screenshot: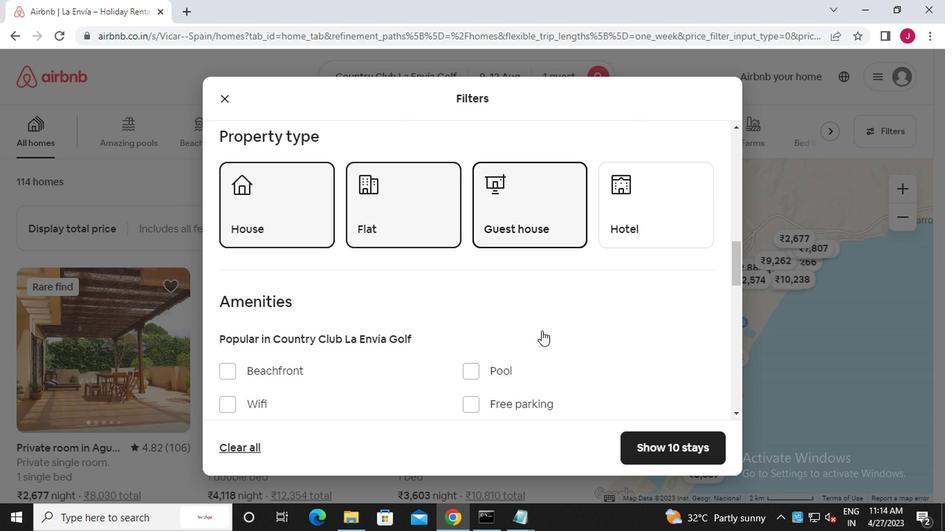 
Action: Mouse moved to (222, 303)
Screenshot: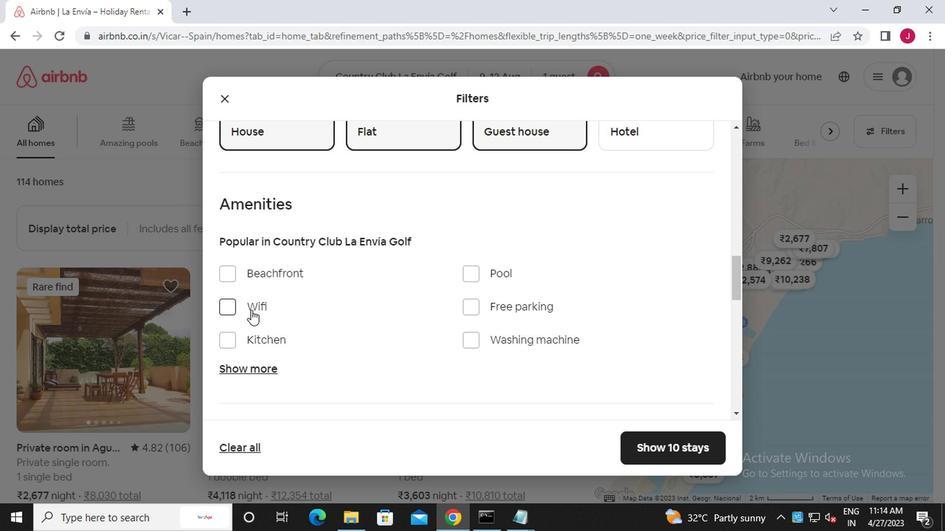 
Action: Mouse pressed left at (222, 303)
Screenshot: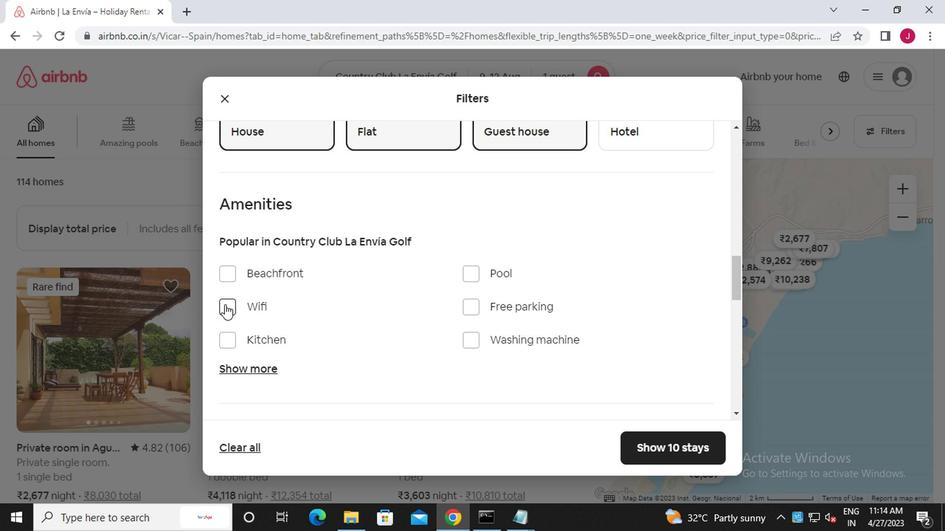 
Action: Mouse moved to (475, 327)
Screenshot: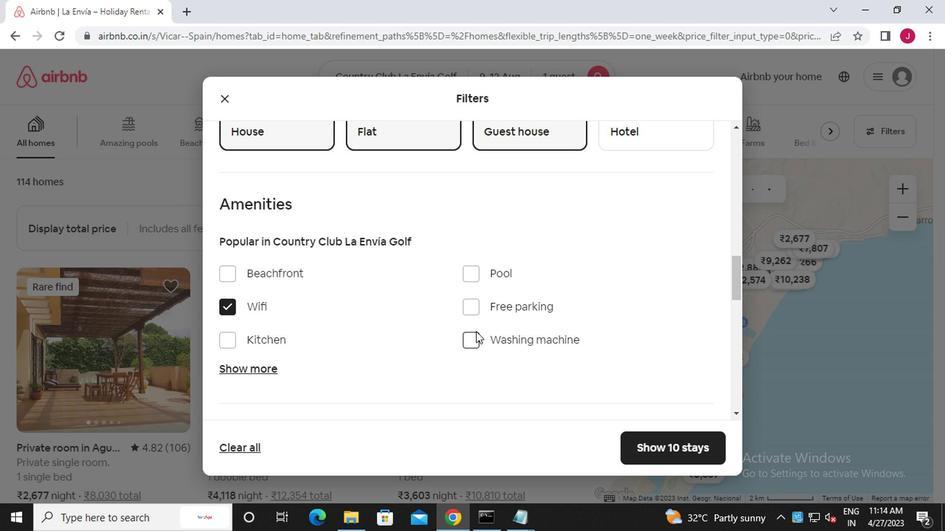 
Action: Mouse scrolled (475, 327) with delta (0, 0)
Screenshot: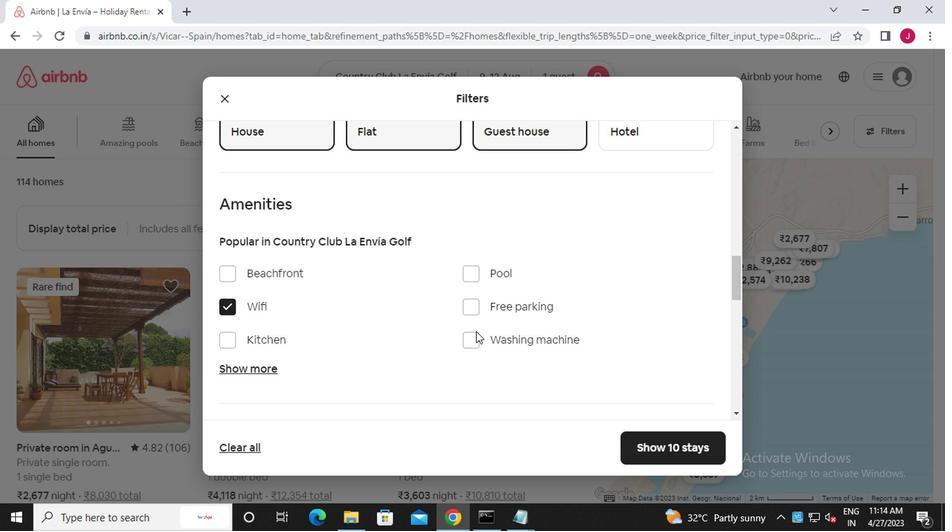 
Action: Mouse scrolled (475, 327) with delta (0, 0)
Screenshot: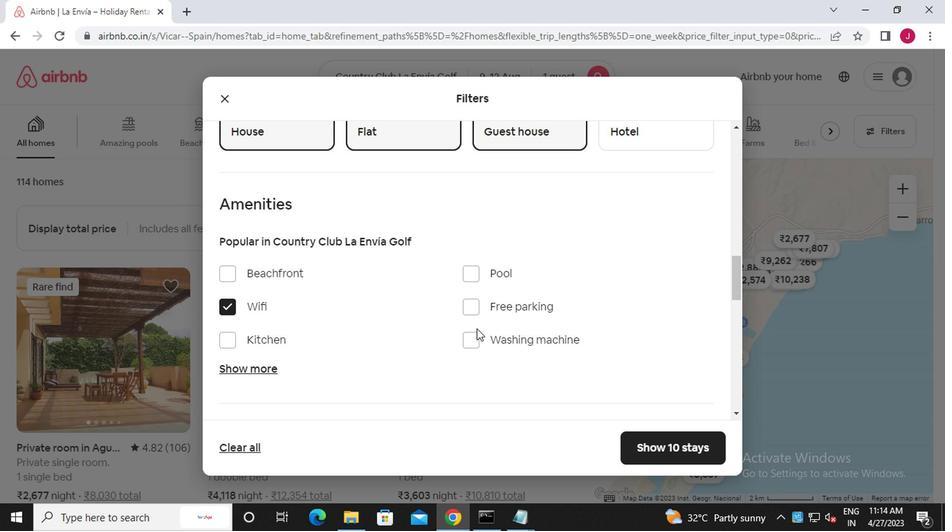 
Action: Mouse scrolled (475, 327) with delta (0, 0)
Screenshot: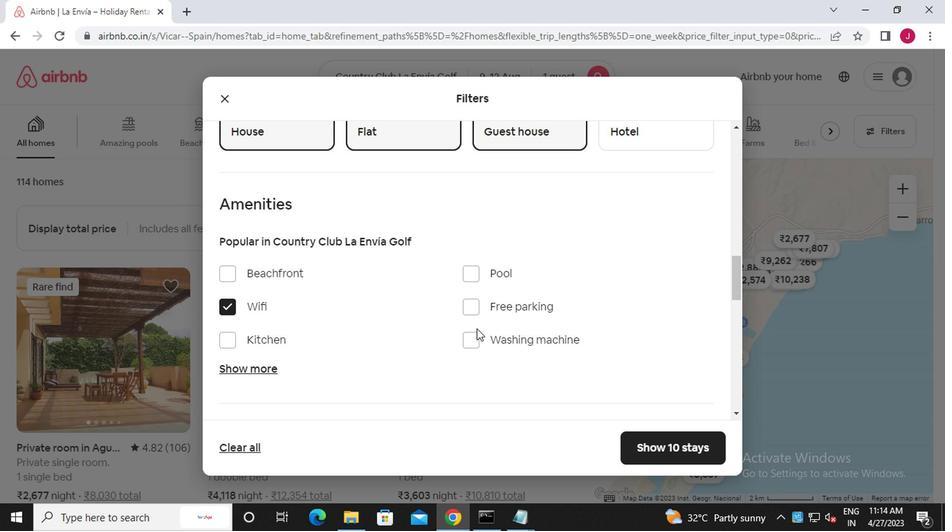 
Action: Mouse scrolled (475, 327) with delta (0, 0)
Screenshot: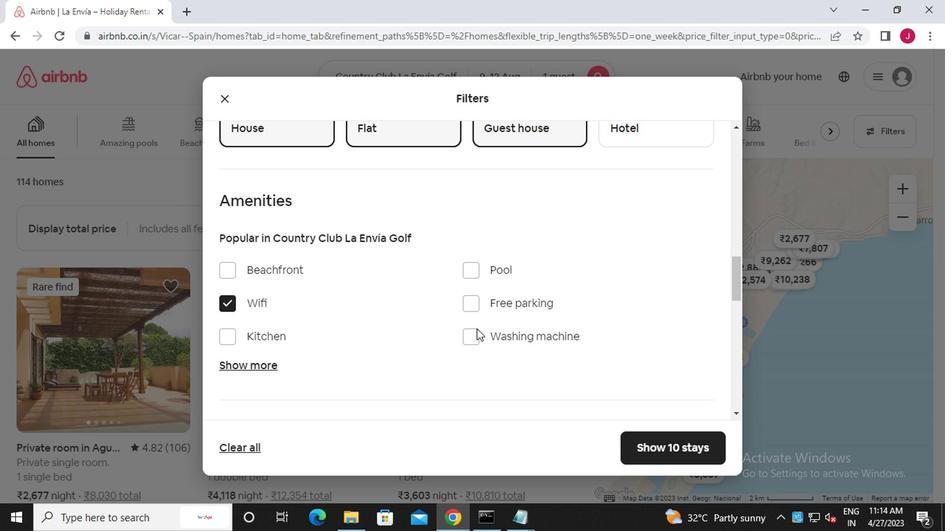 
Action: Mouse scrolled (475, 327) with delta (0, 0)
Screenshot: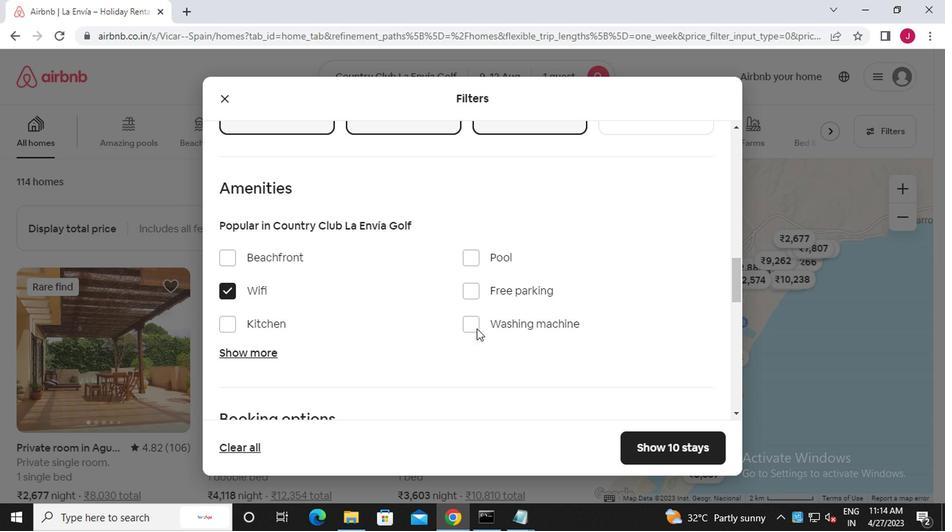 
Action: Mouse scrolled (475, 327) with delta (0, 0)
Screenshot: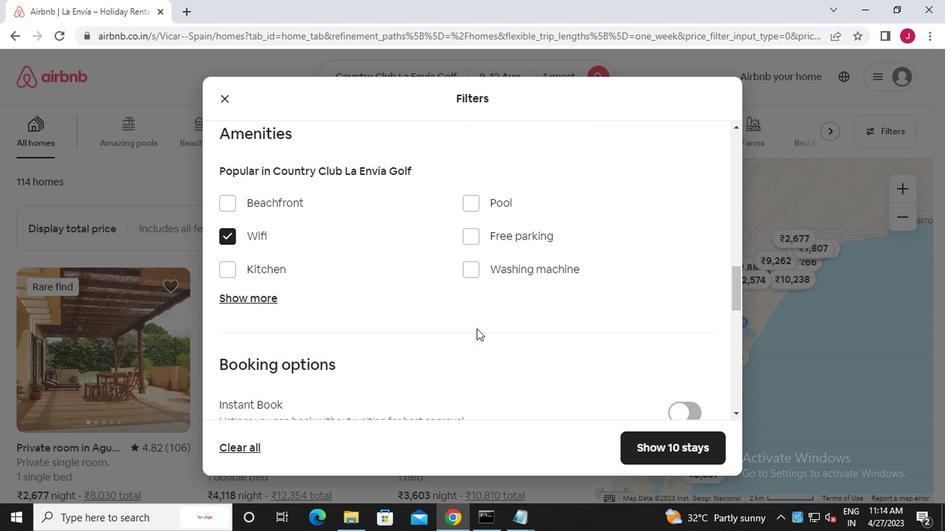 
Action: Mouse moved to (680, 136)
Screenshot: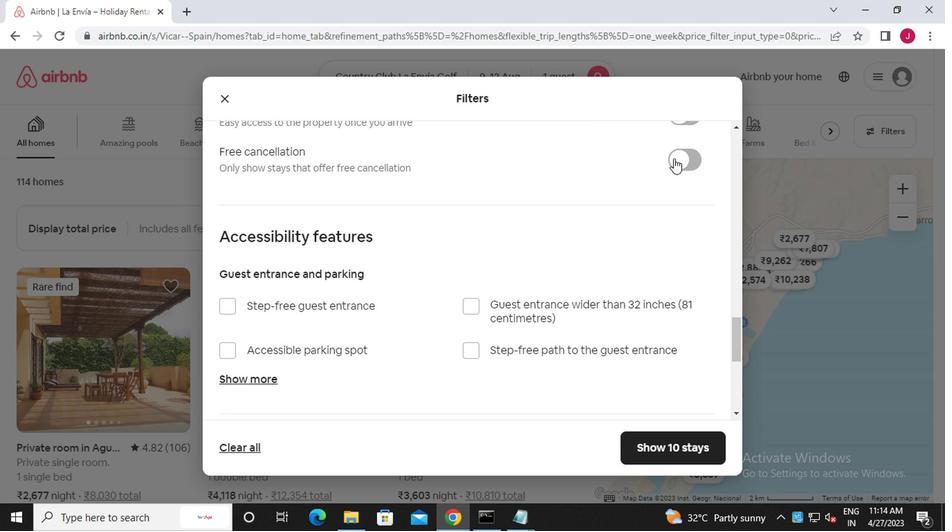 
Action: Mouse scrolled (680, 136) with delta (0, 0)
Screenshot: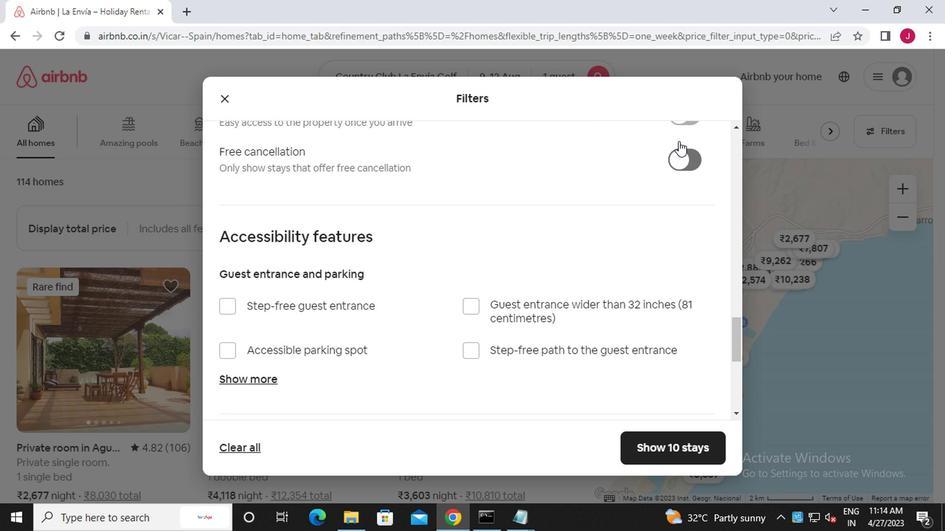 
Action: Mouse moved to (690, 192)
Screenshot: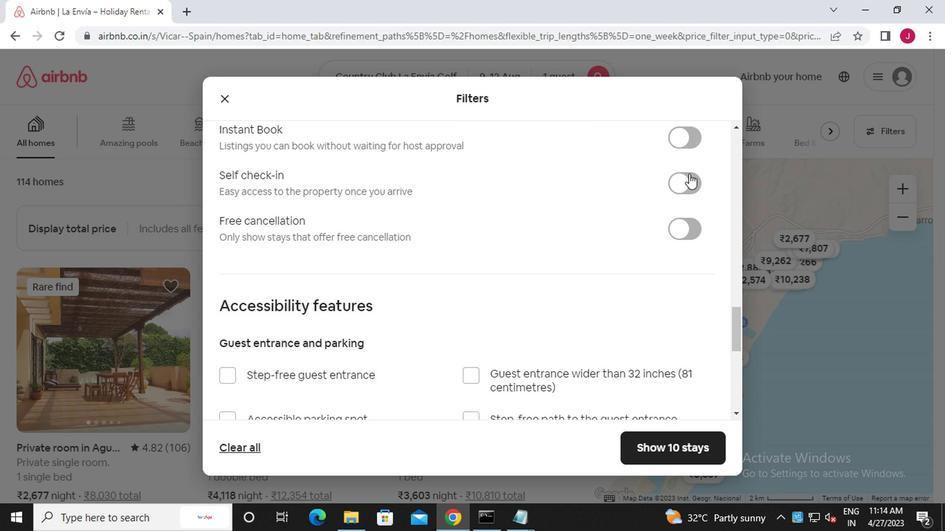 
Action: Mouse pressed left at (690, 192)
Screenshot: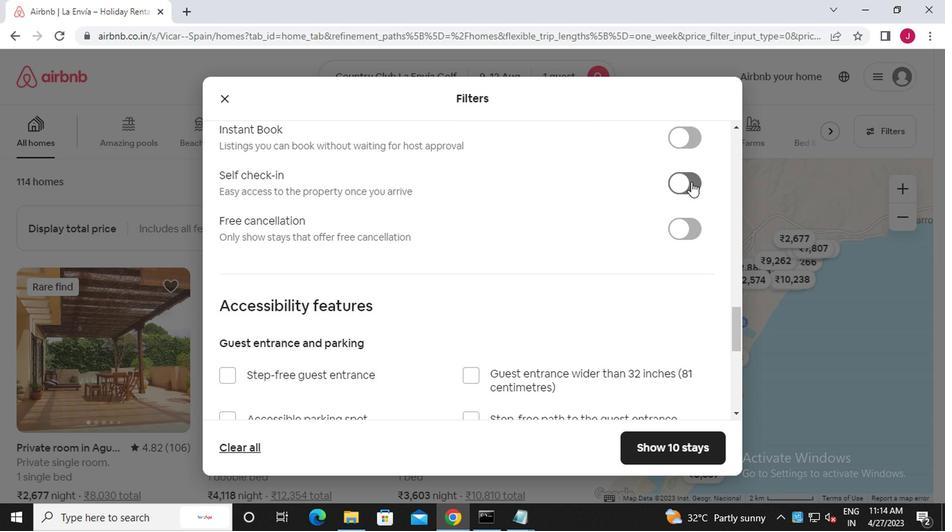 
Action: Mouse moved to (471, 260)
Screenshot: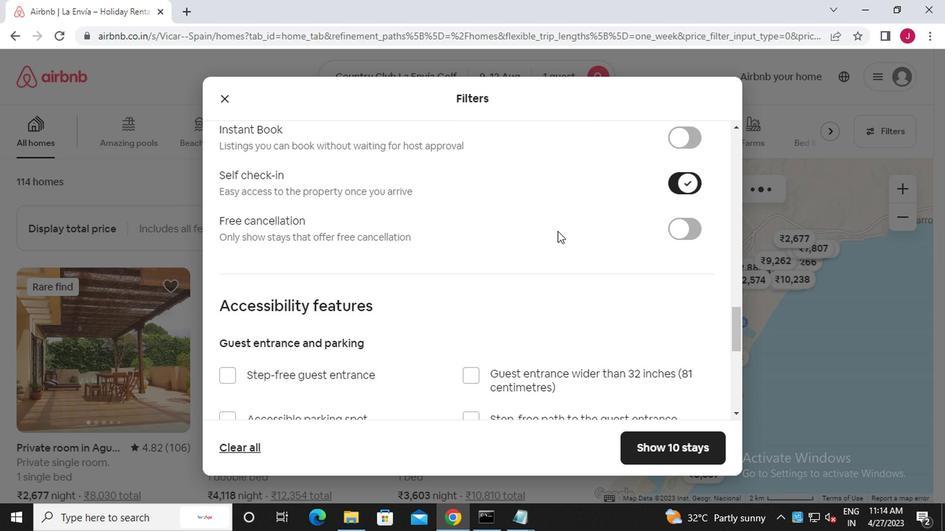
Action: Mouse scrolled (471, 259) with delta (0, 0)
Screenshot: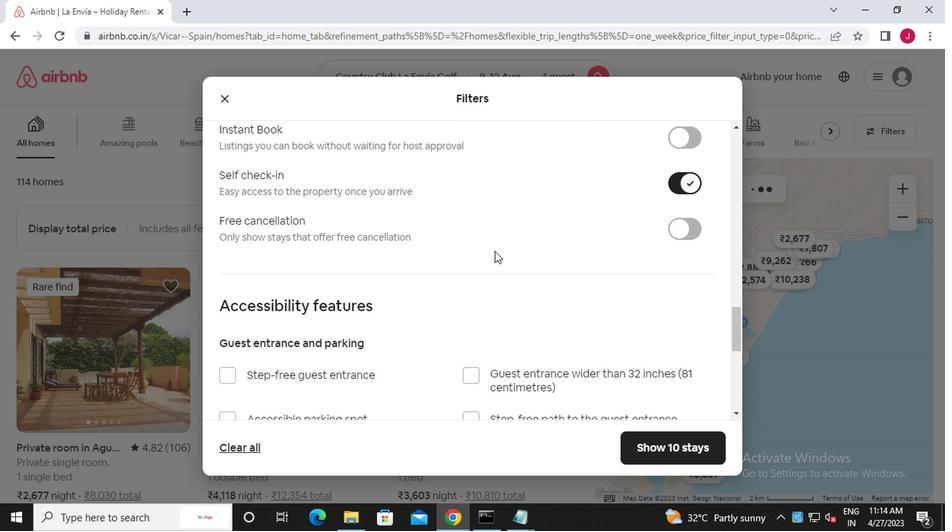 
Action: Mouse scrolled (471, 259) with delta (0, 0)
Screenshot: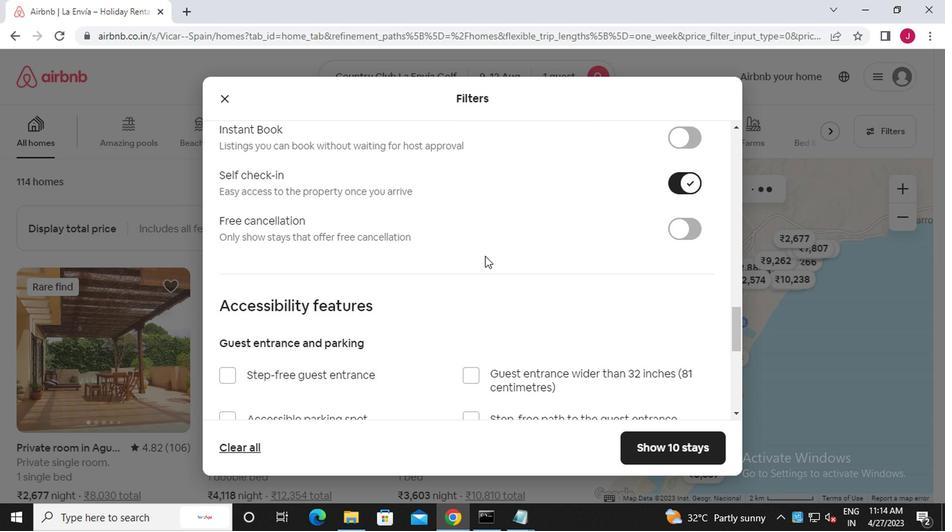 
Action: Mouse scrolled (471, 259) with delta (0, 0)
Screenshot: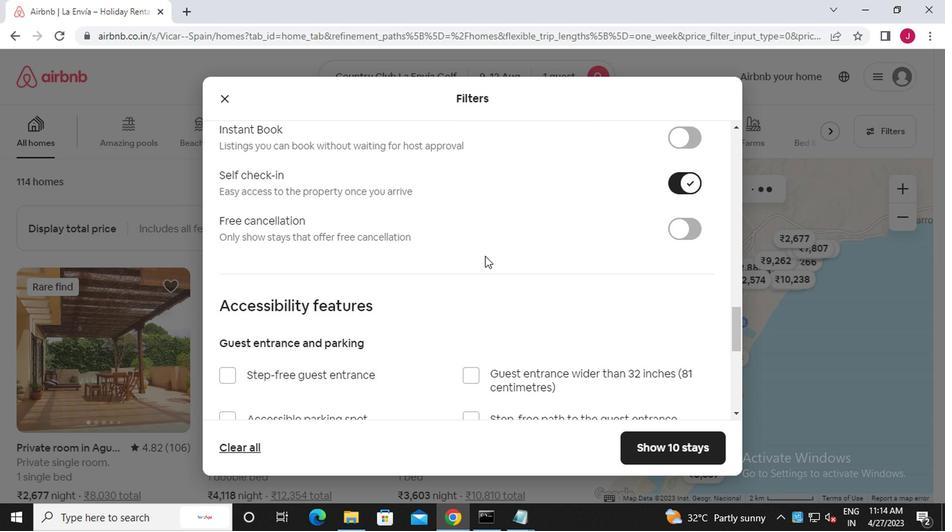 
Action: Mouse scrolled (471, 259) with delta (0, 0)
Screenshot: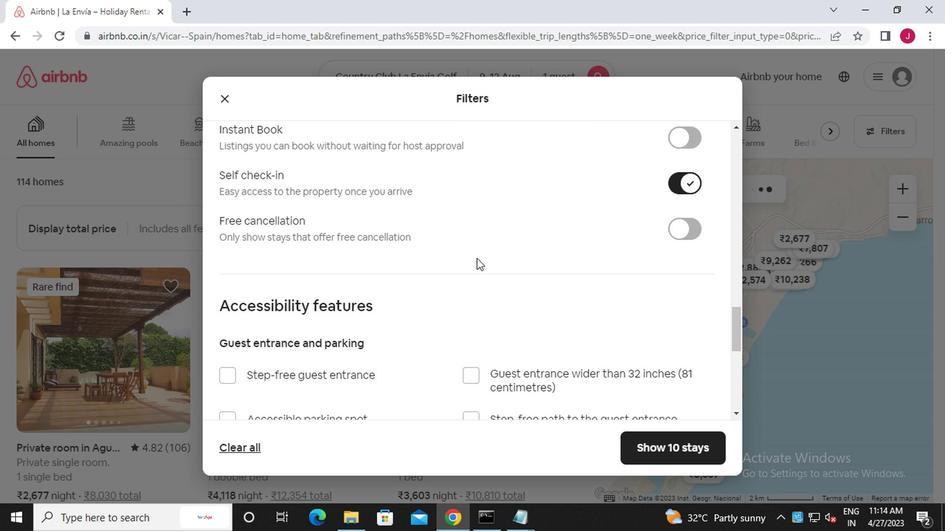 
Action: Mouse scrolled (471, 259) with delta (0, 0)
Screenshot: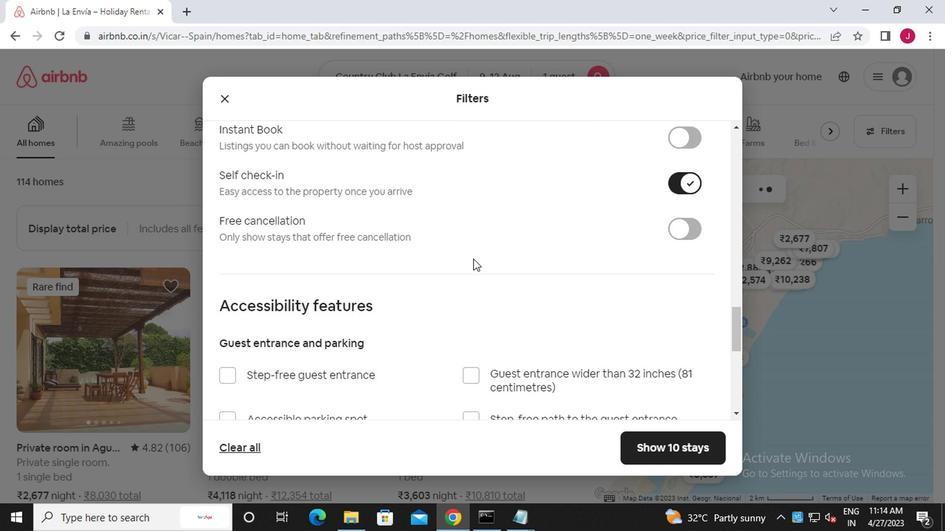 
Action: Mouse moved to (471, 260)
Screenshot: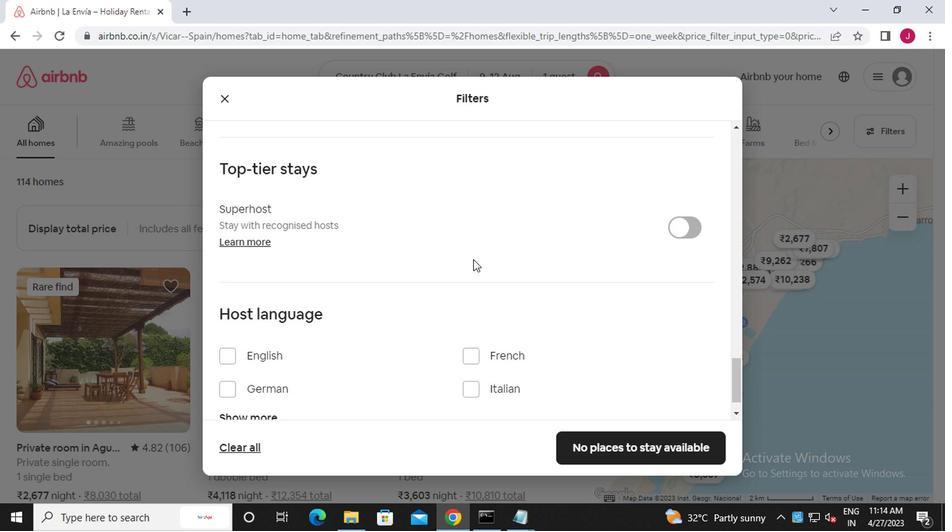 
Action: Mouse scrolled (471, 260) with delta (0, 0)
Screenshot: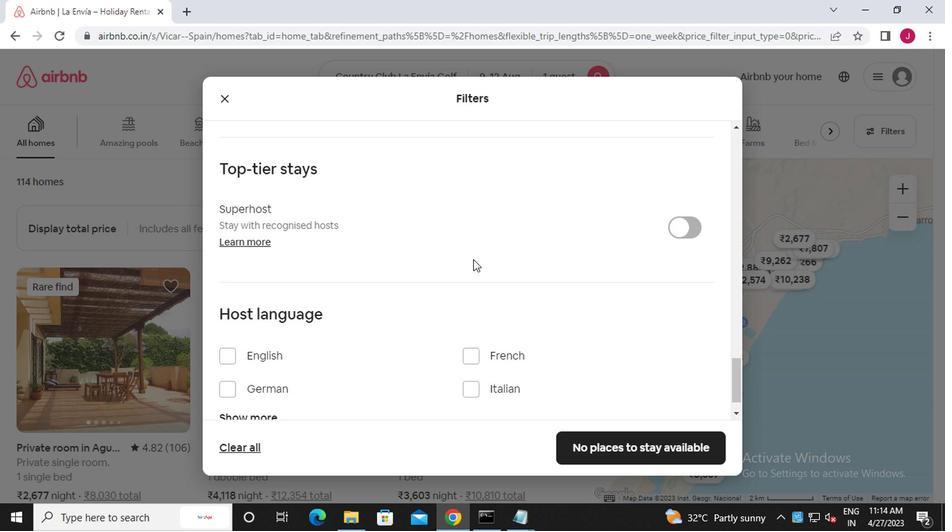 
Action: Mouse moved to (471, 260)
Screenshot: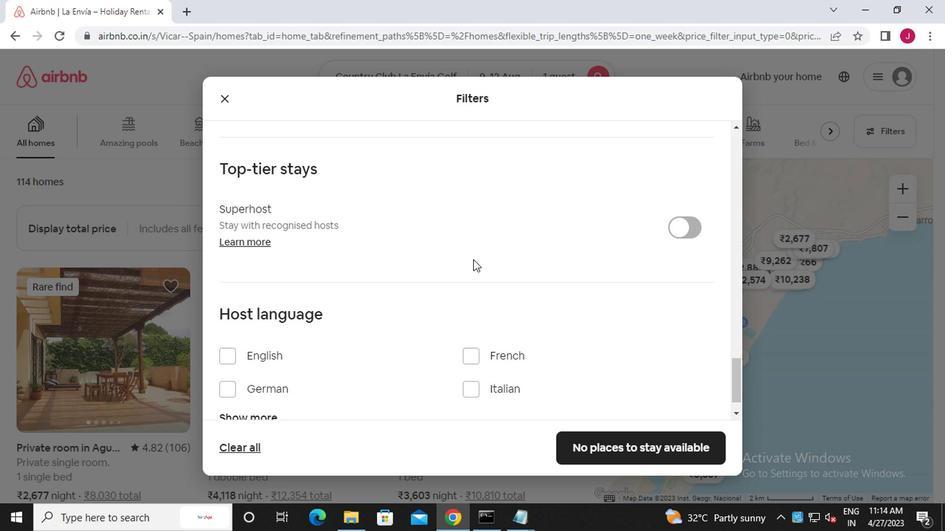 
Action: Mouse scrolled (471, 260) with delta (0, 0)
Screenshot: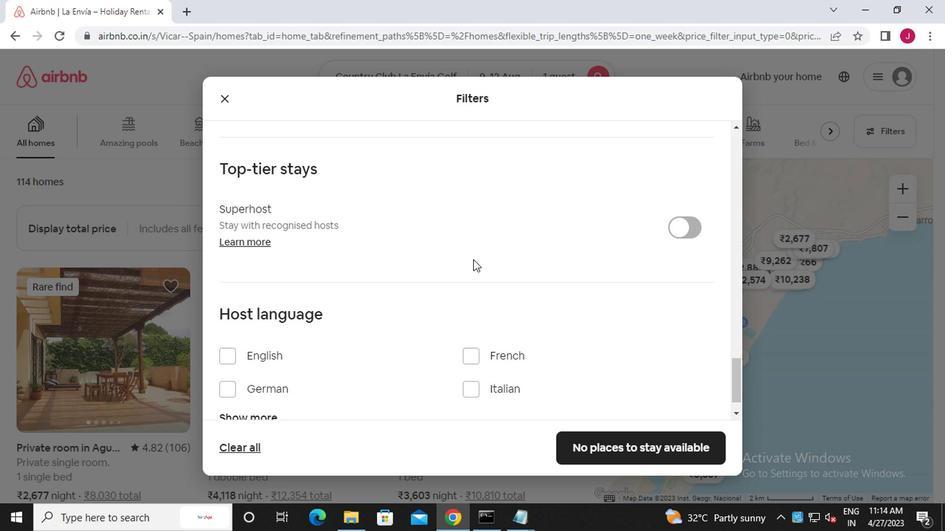 
Action: Mouse scrolled (471, 260) with delta (0, 0)
Screenshot: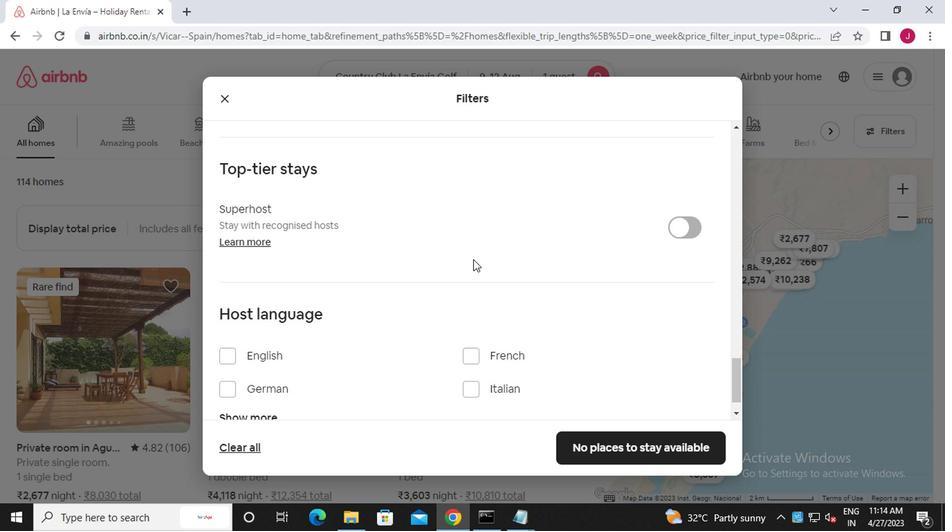 
Action: Mouse scrolled (471, 260) with delta (0, 0)
Screenshot: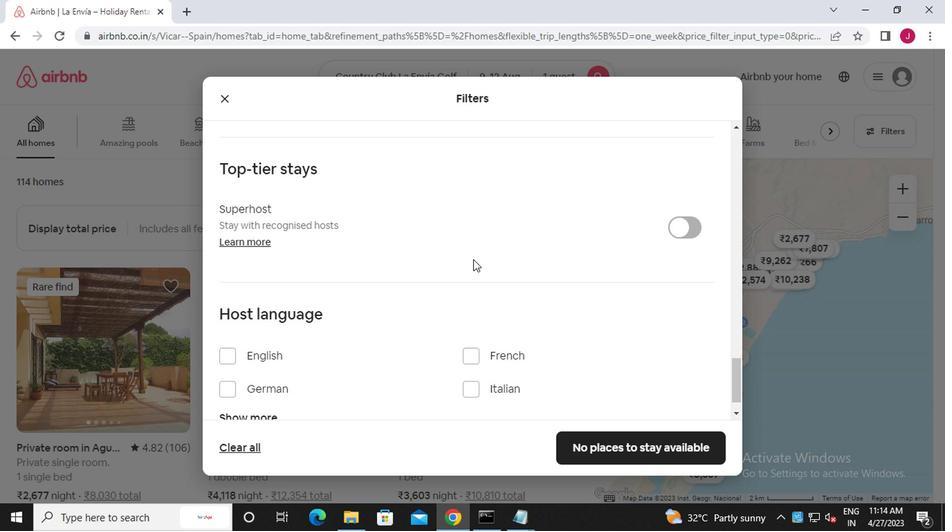 
Action: Mouse scrolled (471, 260) with delta (0, 0)
Screenshot: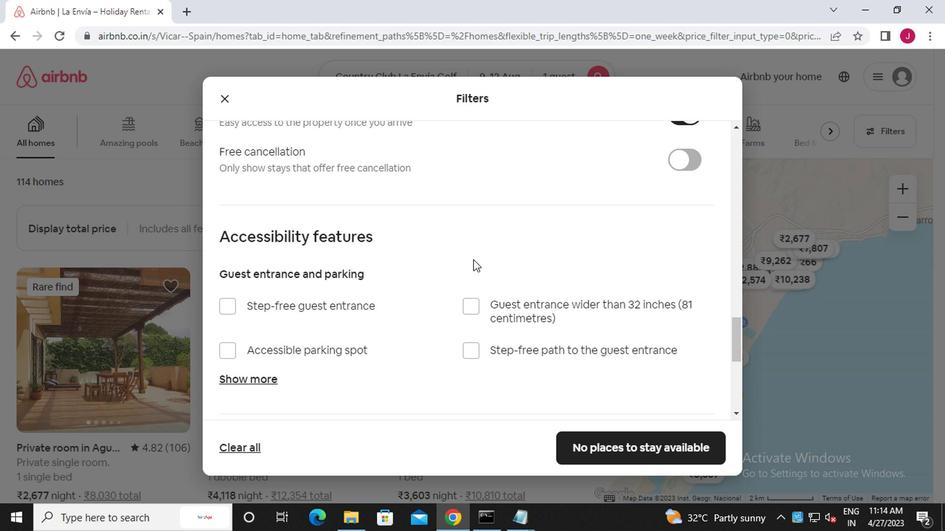 
Action: Mouse scrolled (471, 260) with delta (0, 0)
Screenshot: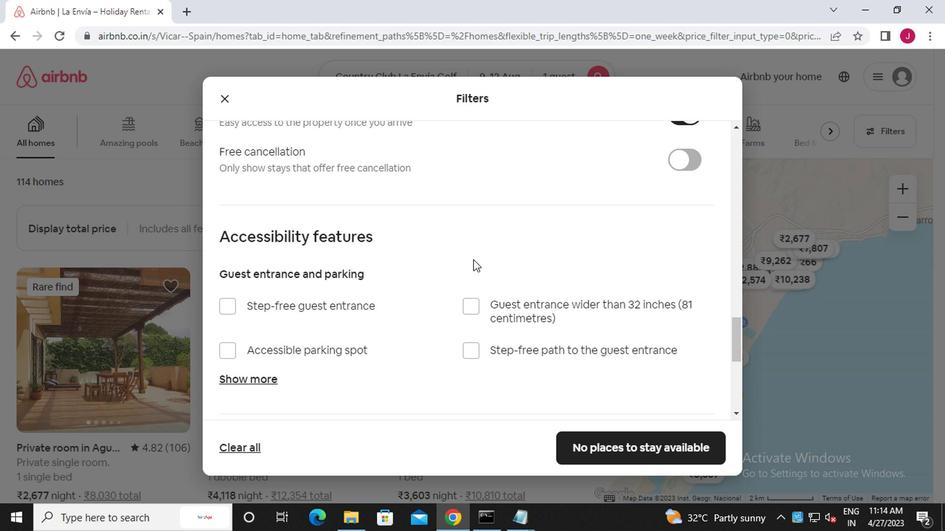 
Action: Mouse moved to (470, 260)
Screenshot: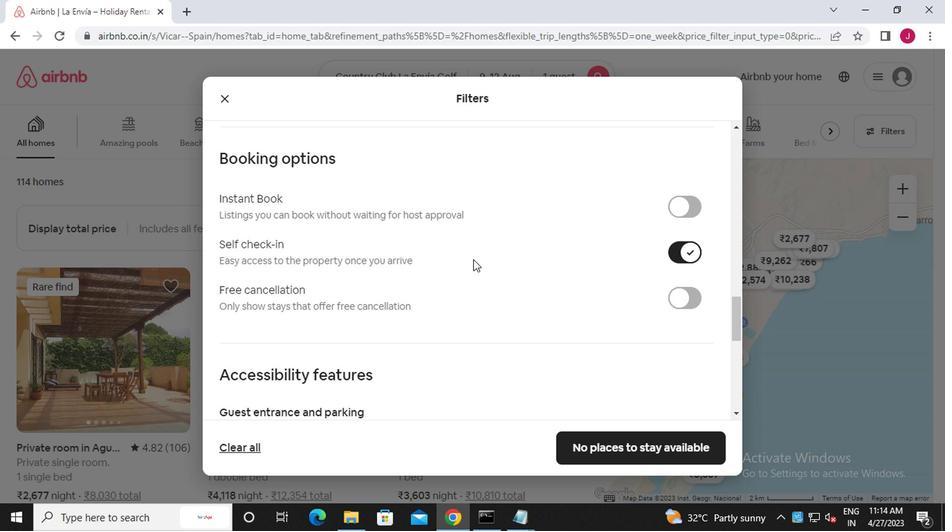 
Action: Mouse scrolled (470, 259) with delta (0, 0)
Screenshot: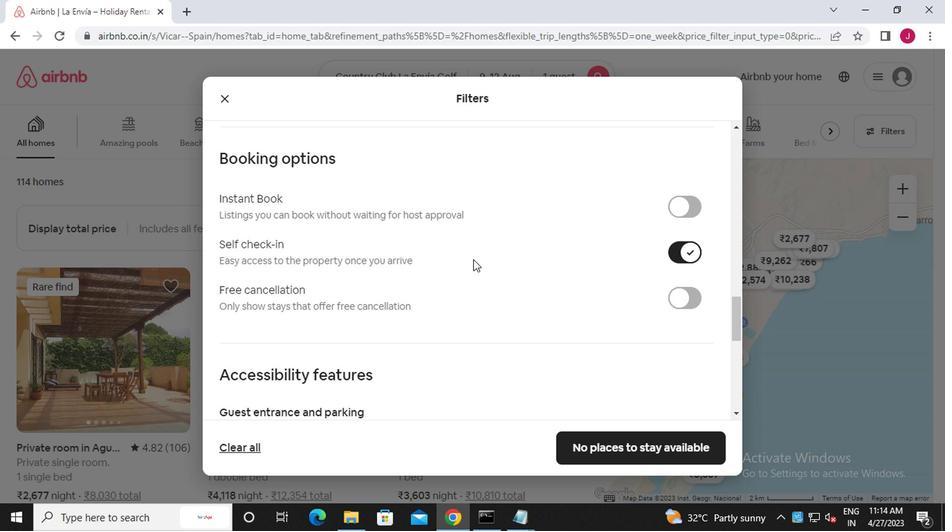 
Action: Mouse scrolled (470, 259) with delta (0, 0)
Screenshot: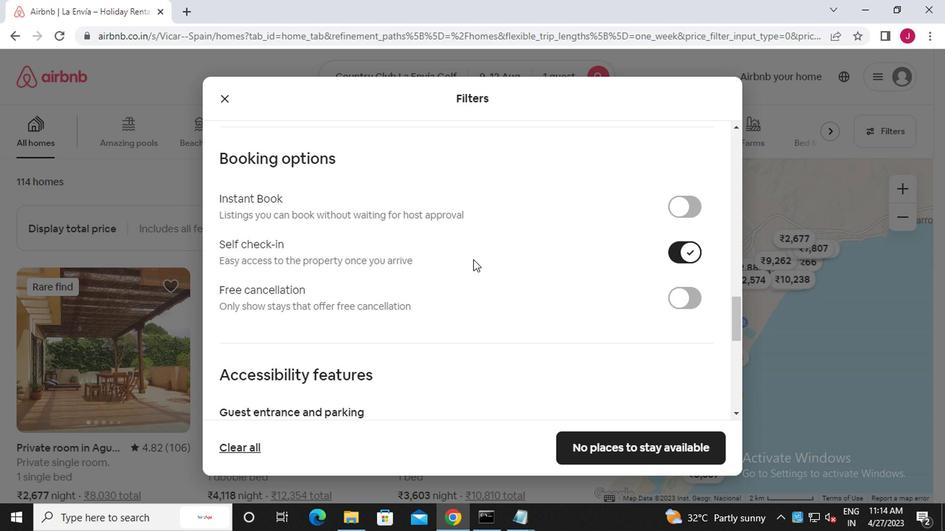 
Action: Mouse scrolled (470, 259) with delta (0, 0)
Screenshot: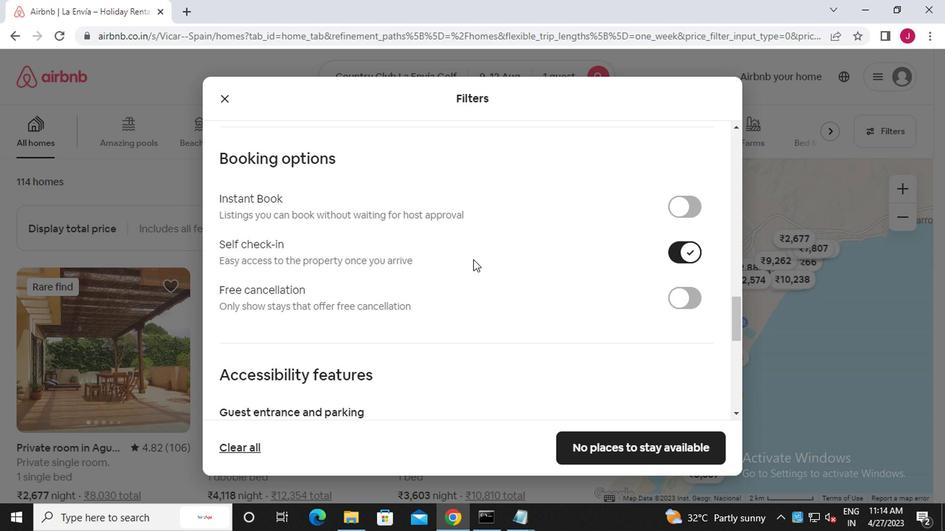 
Action: Mouse scrolled (470, 259) with delta (0, 0)
Screenshot: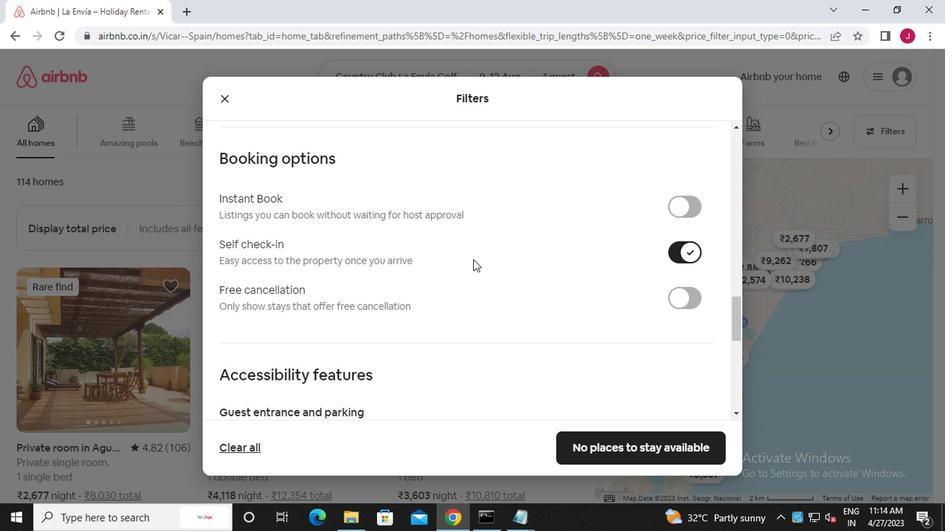 
Action: Mouse scrolled (470, 259) with delta (0, 0)
Screenshot: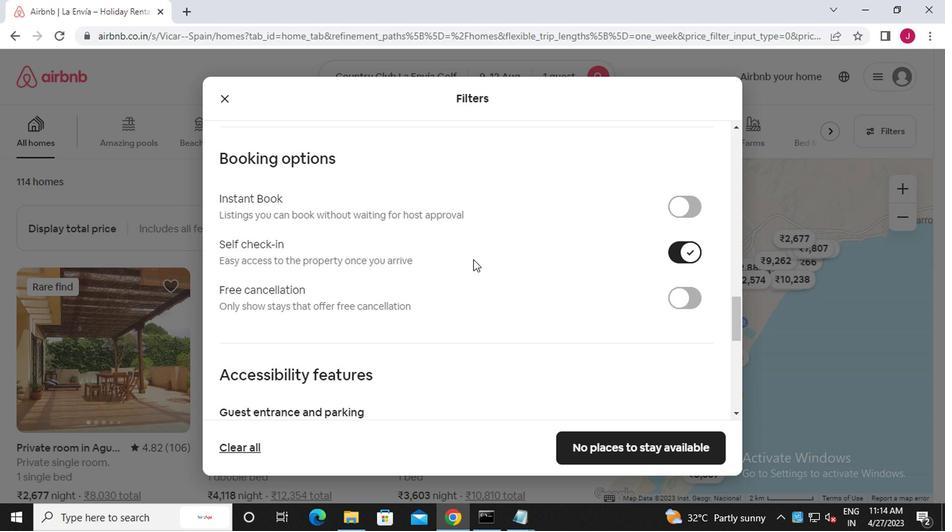 
Action: Mouse scrolled (470, 259) with delta (0, 0)
Screenshot: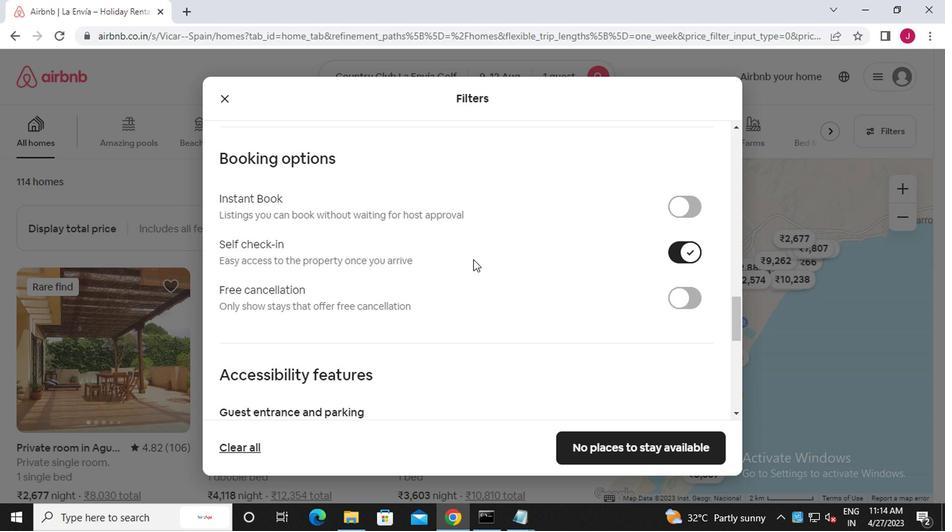 
Action: Mouse scrolled (470, 259) with delta (0, 0)
Screenshot: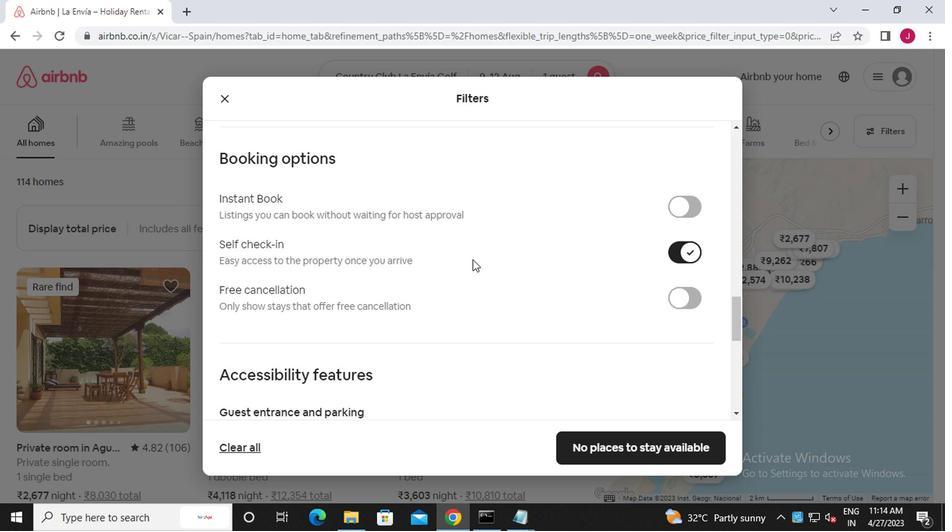 
Action: Mouse moved to (470, 260)
Screenshot: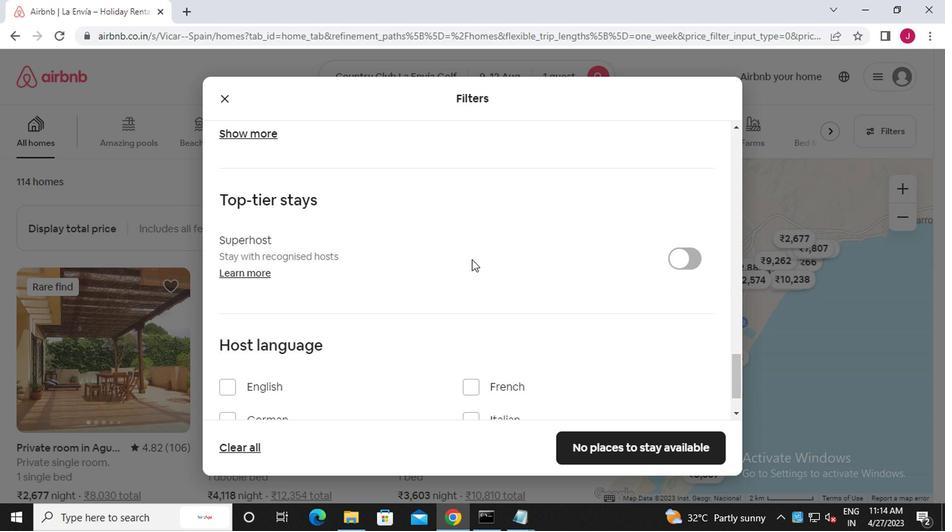 
Action: Mouse scrolled (470, 259) with delta (0, 0)
Screenshot: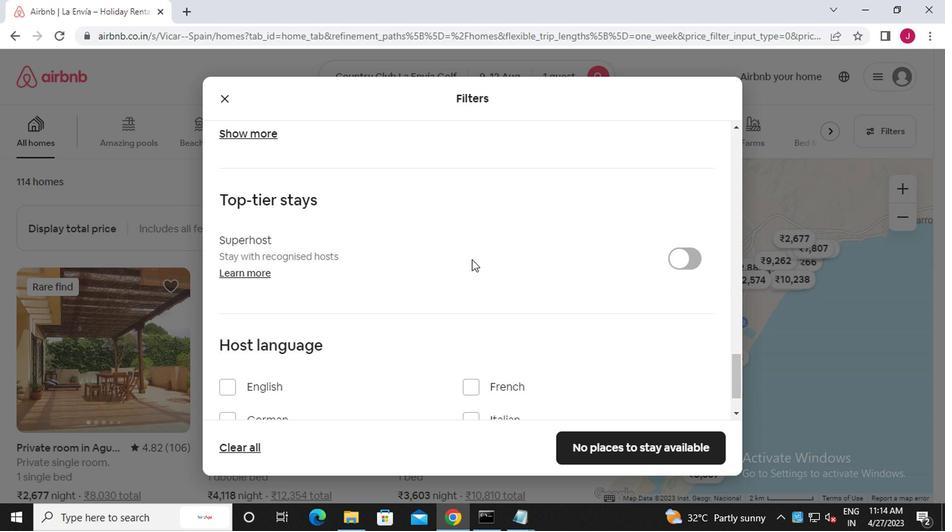 
Action: Mouse moved to (469, 260)
Screenshot: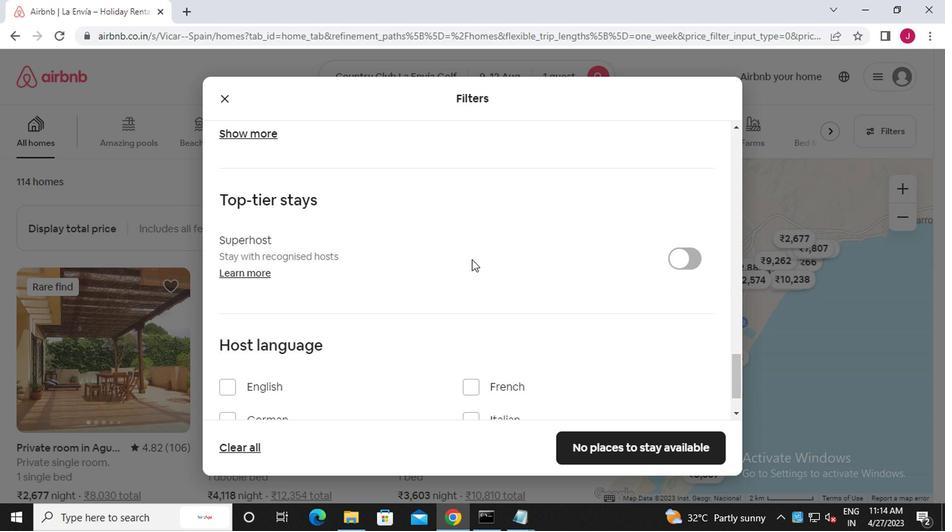 
Action: Mouse scrolled (469, 260) with delta (0, 0)
Screenshot: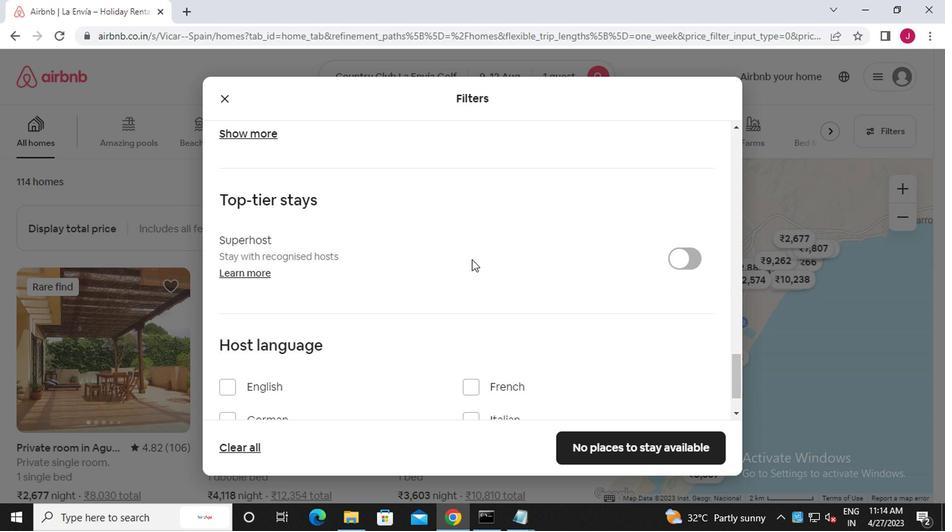 
Action: Mouse moved to (469, 260)
Screenshot: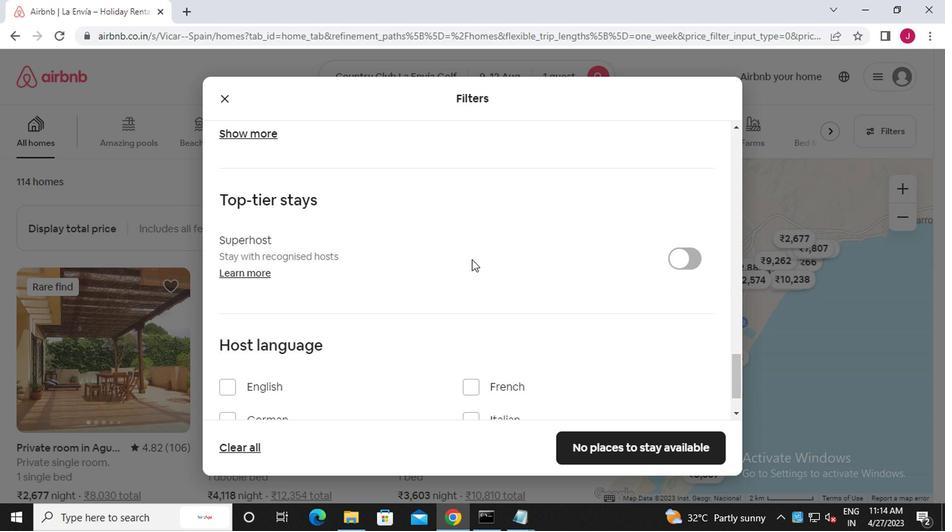 
Action: Mouse scrolled (469, 260) with delta (0, 0)
Screenshot: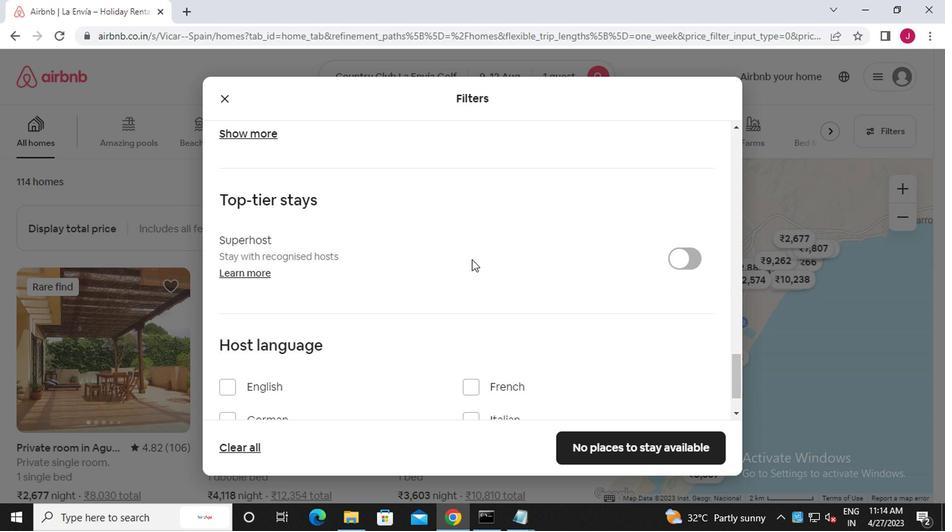 
Action: Mouse scrolled (469, 260) with delta (0, 0)
Screenshot: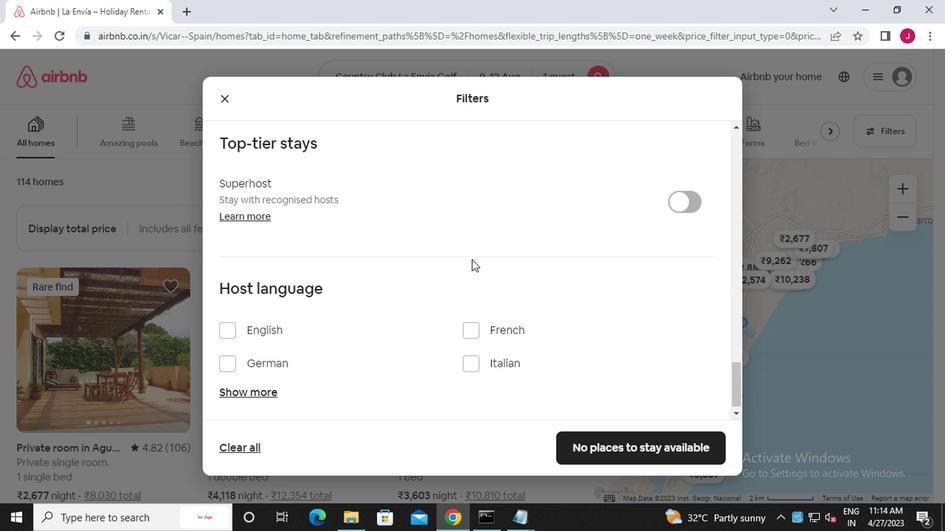 
Action: Mouse moved to (468, 260)
Screenshot: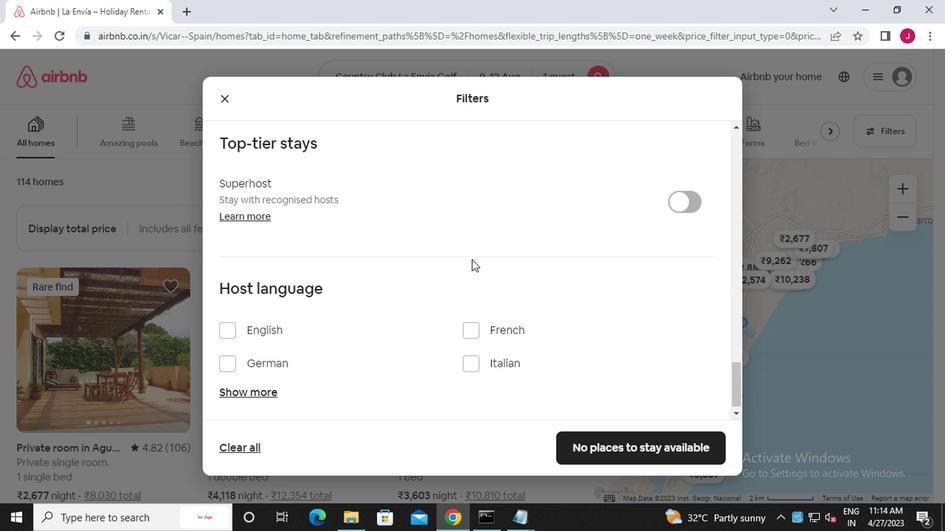 
Action: Mouse scrolled (468, 260) with delta (0, 0)
Screenshot: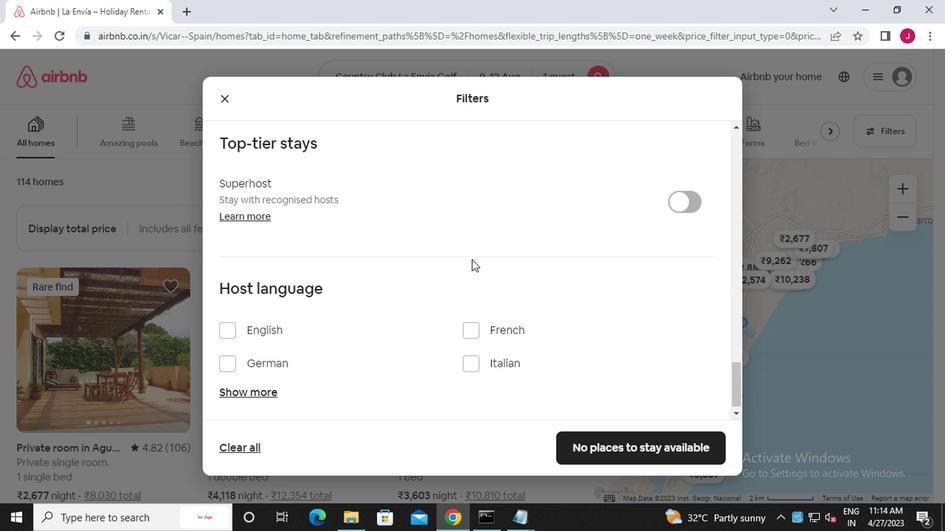 
Action: Mouse moved to (226, 324)
Screenshot: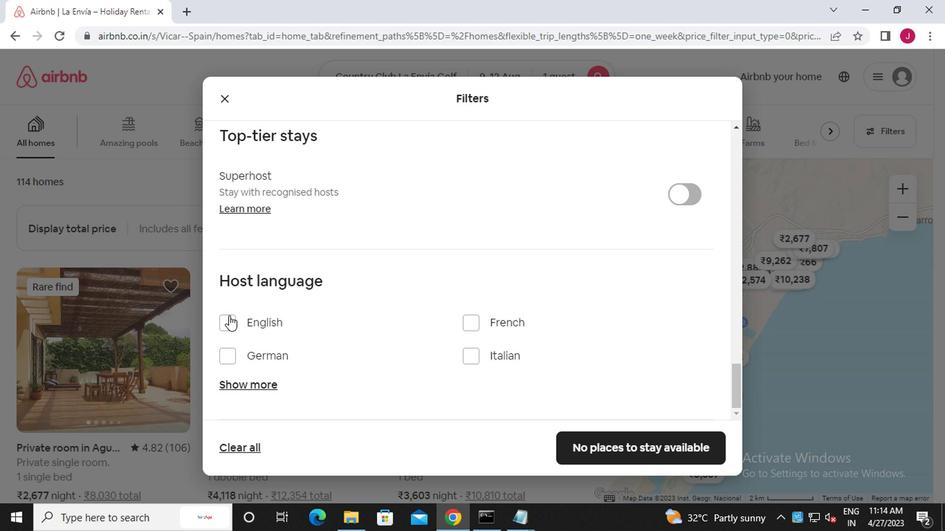 
Action: Mouse pressed left at (226, 324)
Screenshot: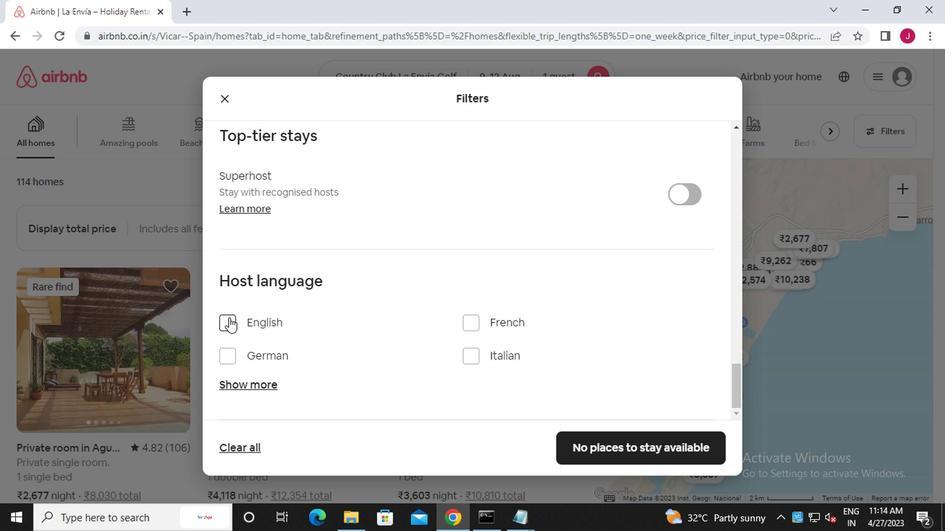 
Action: Mouse moved to (637, 442)
Screenshot: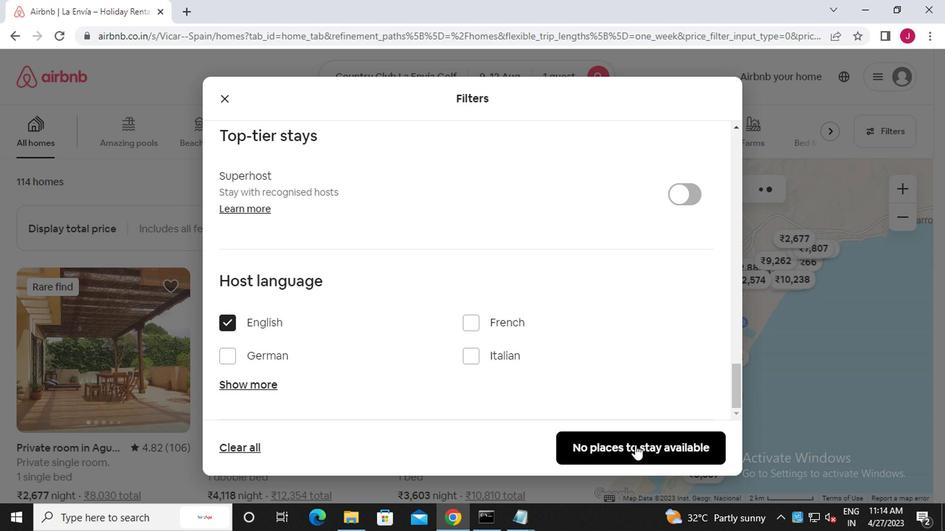 
Action: Mouse pressed left at (637, 442)
Screenshot: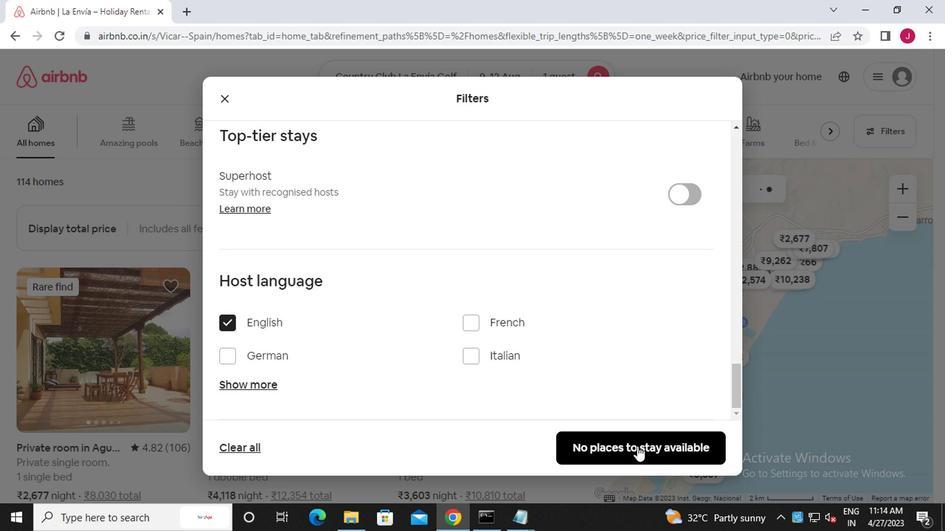 
Action: Mouse moved to (633, 435)
Screenshot: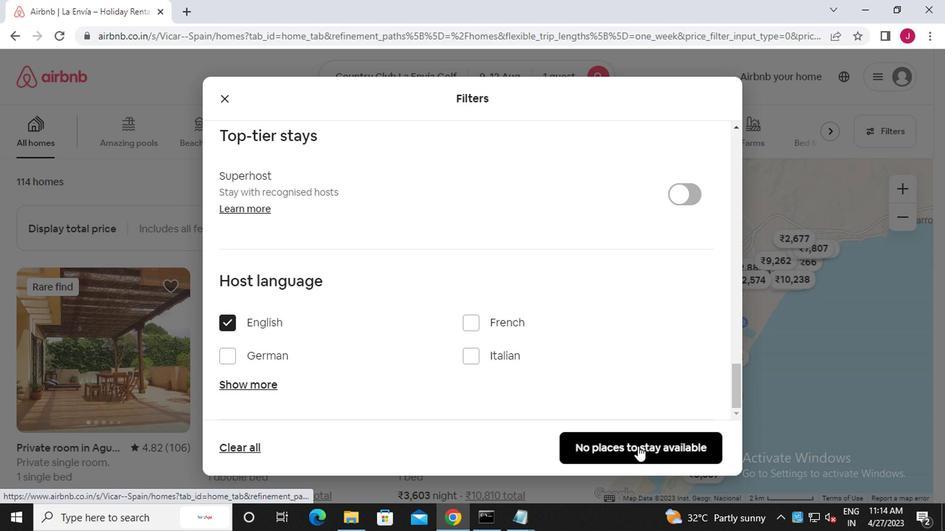 
